 Task: Check the percentage active listings of eat-in area in the last 1 year.
Action: Mouse moved to (961, 242)
Screenshot: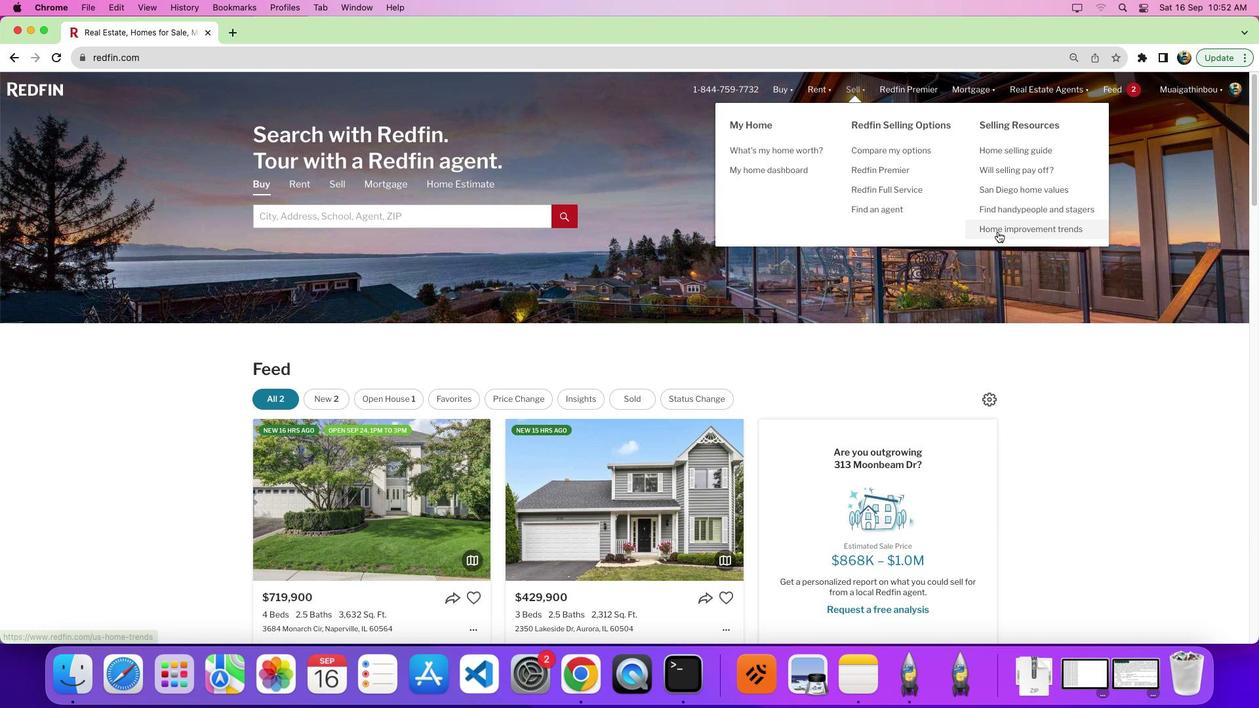 
Action: Mouse pressed left at (961, 242)
Screenshot: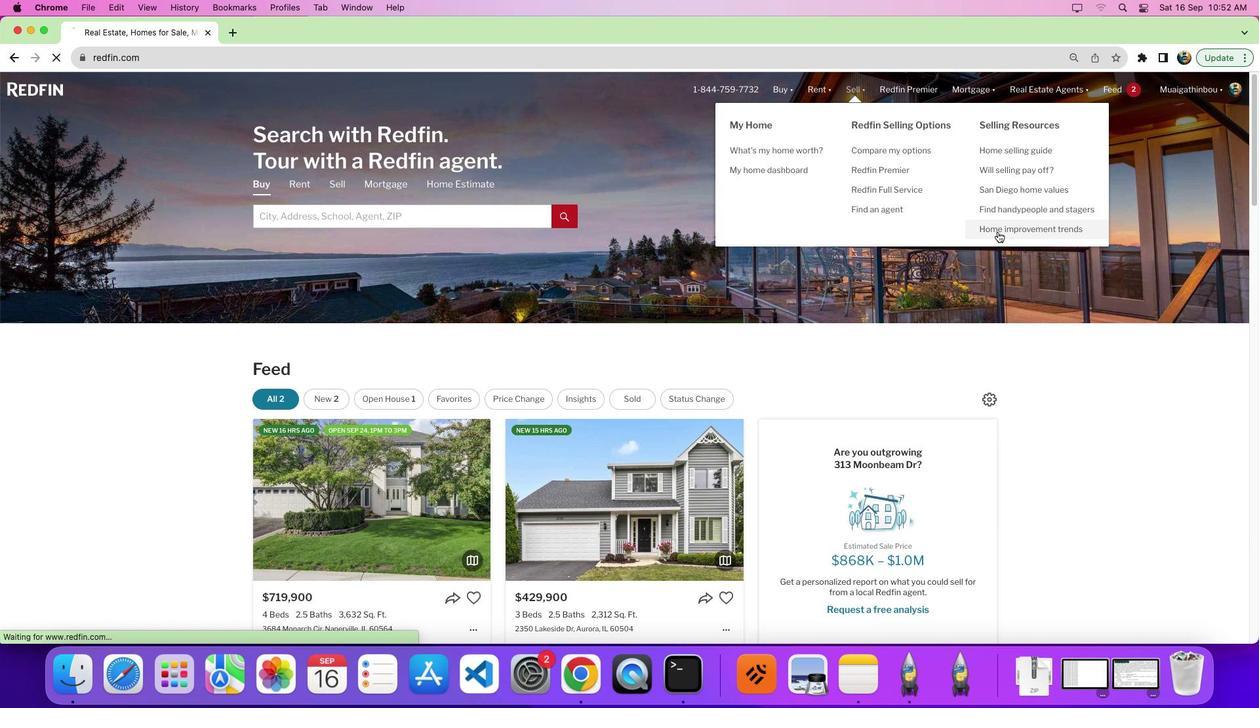 
Action: Mouse pressed left at (961, 242)
Screenshot: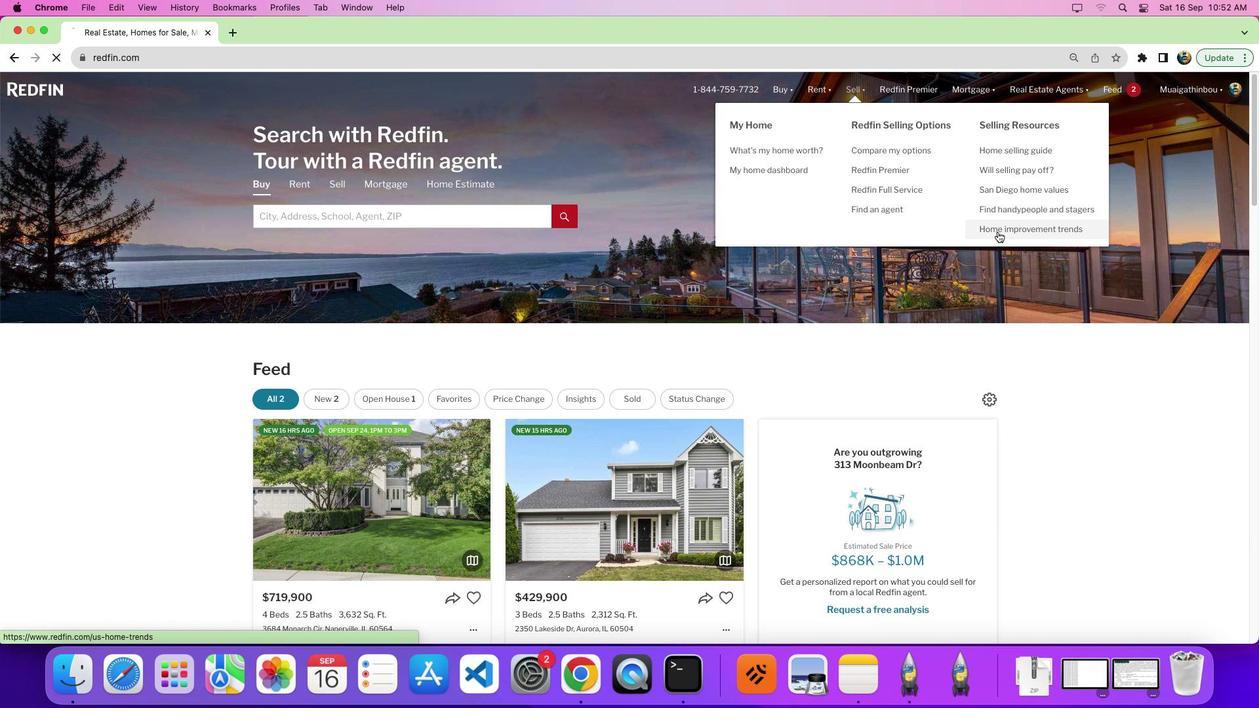 
Action: Mouse moved to (349, 263)
Screenshot: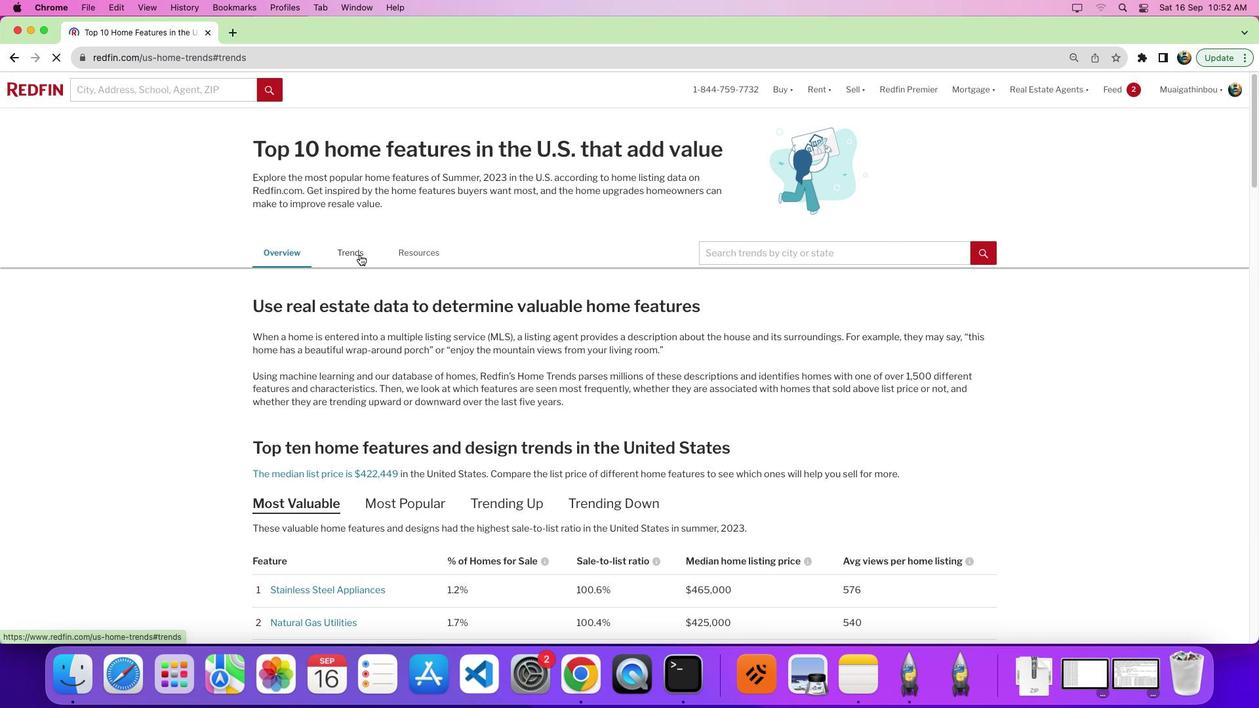
Action: Mouse pressed left at (349, 263)
Screenshot: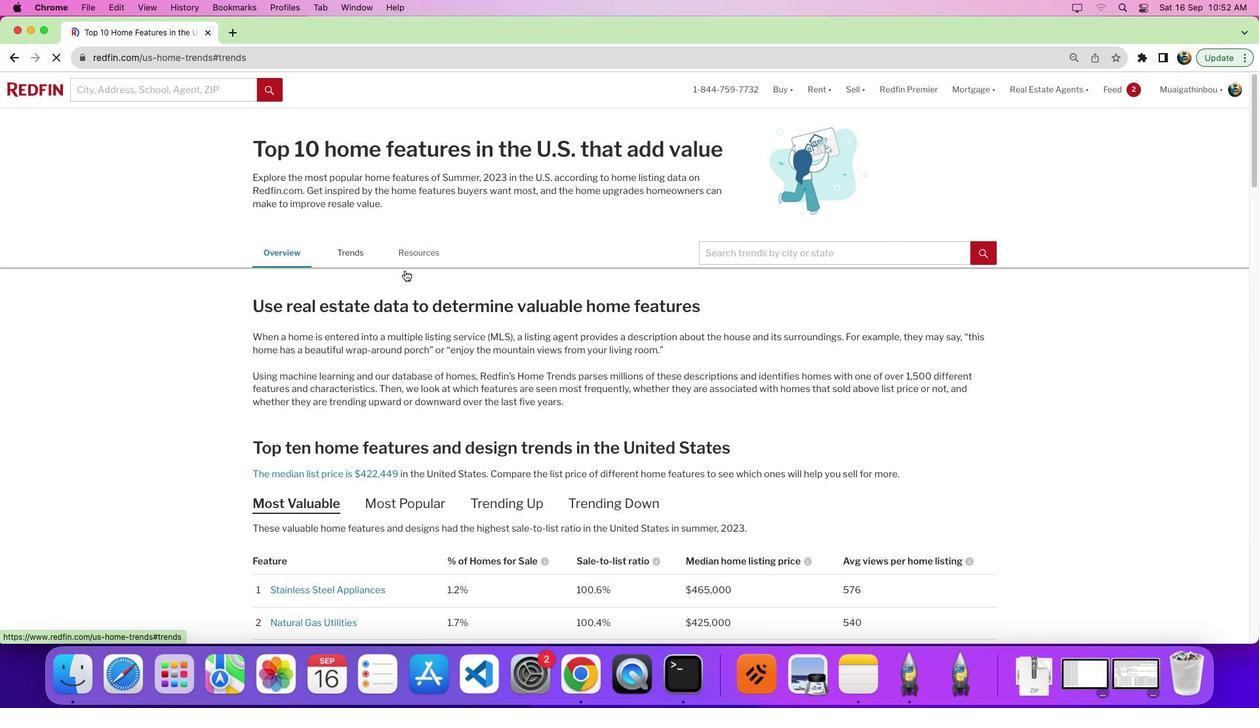 
Action: Mouse moved to (633, 375)
Screenshot: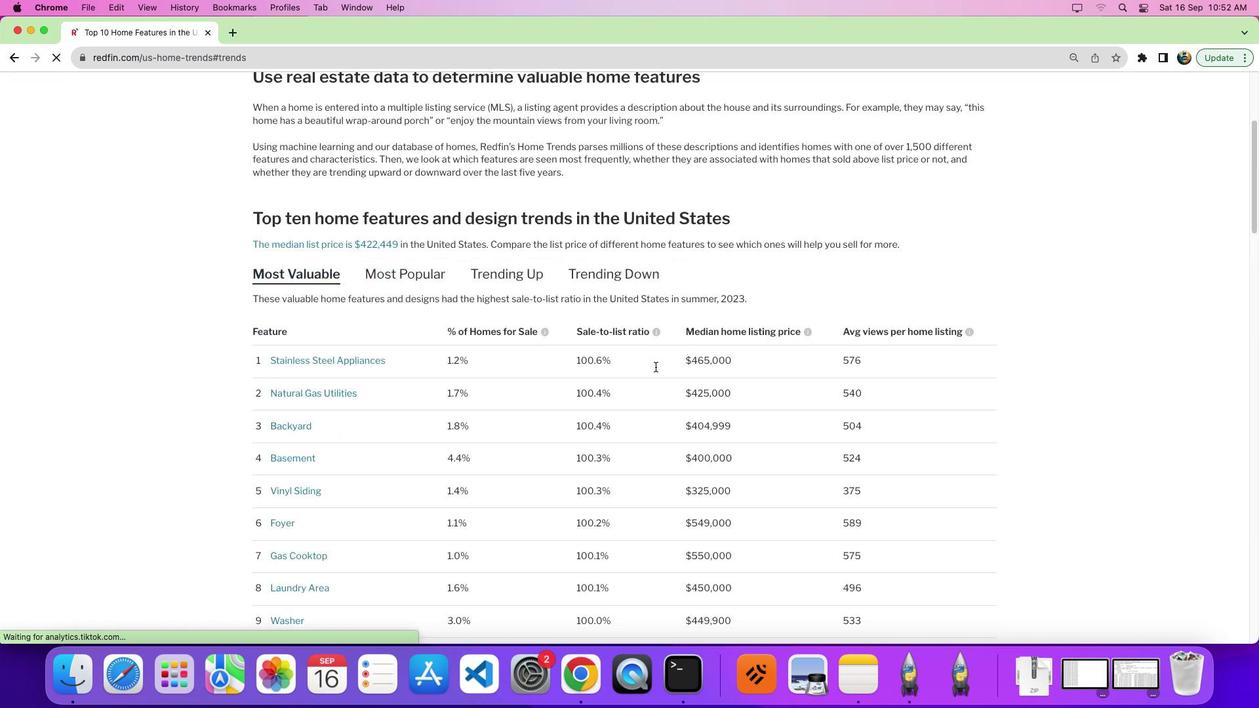 
Action: Mouse scrolled (633, 375) with delta (5, 13)
Screenshot: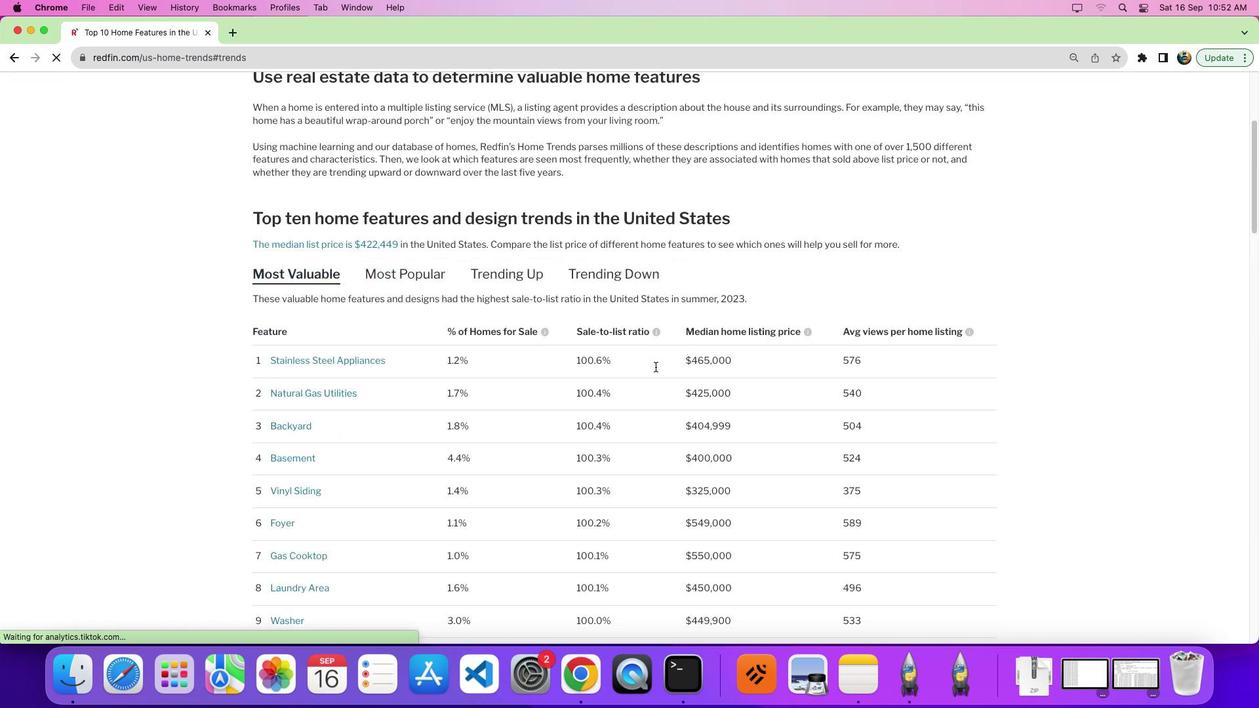 
Action: Mouse moved to (633, 375)
Screenshot: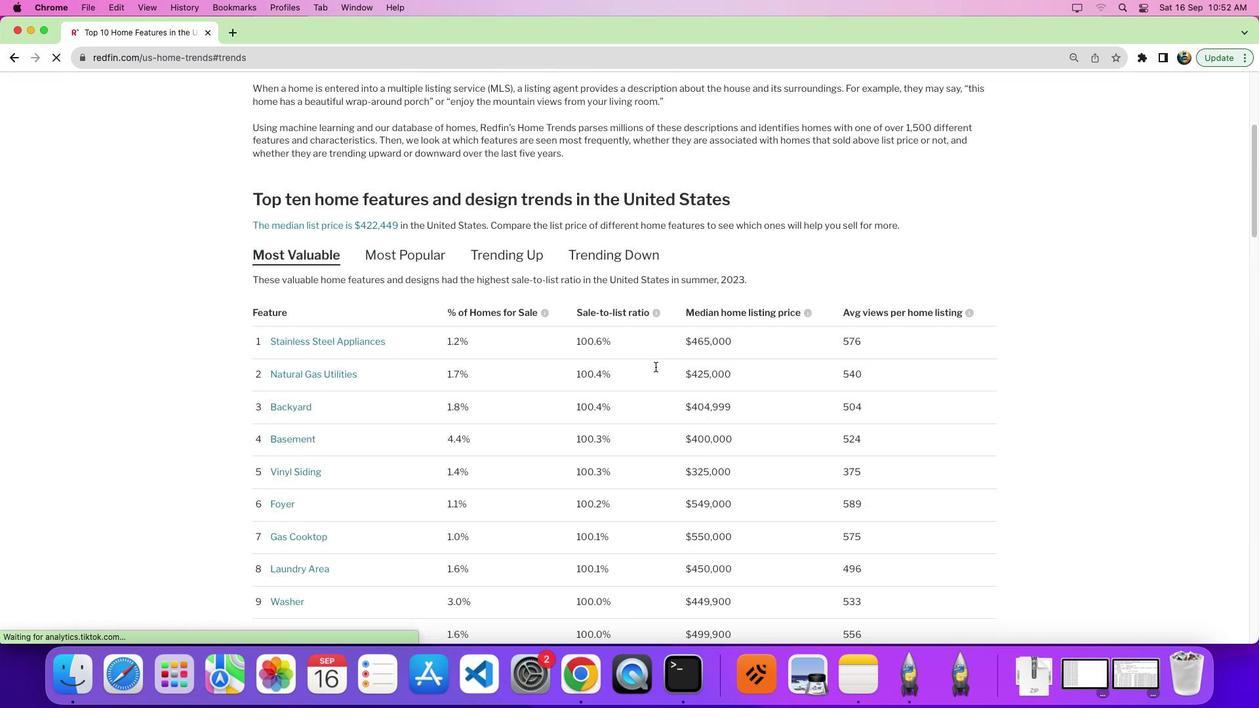 
Action: Mouse scrolled (633, 375) with delta (5, 13)
Screenshot: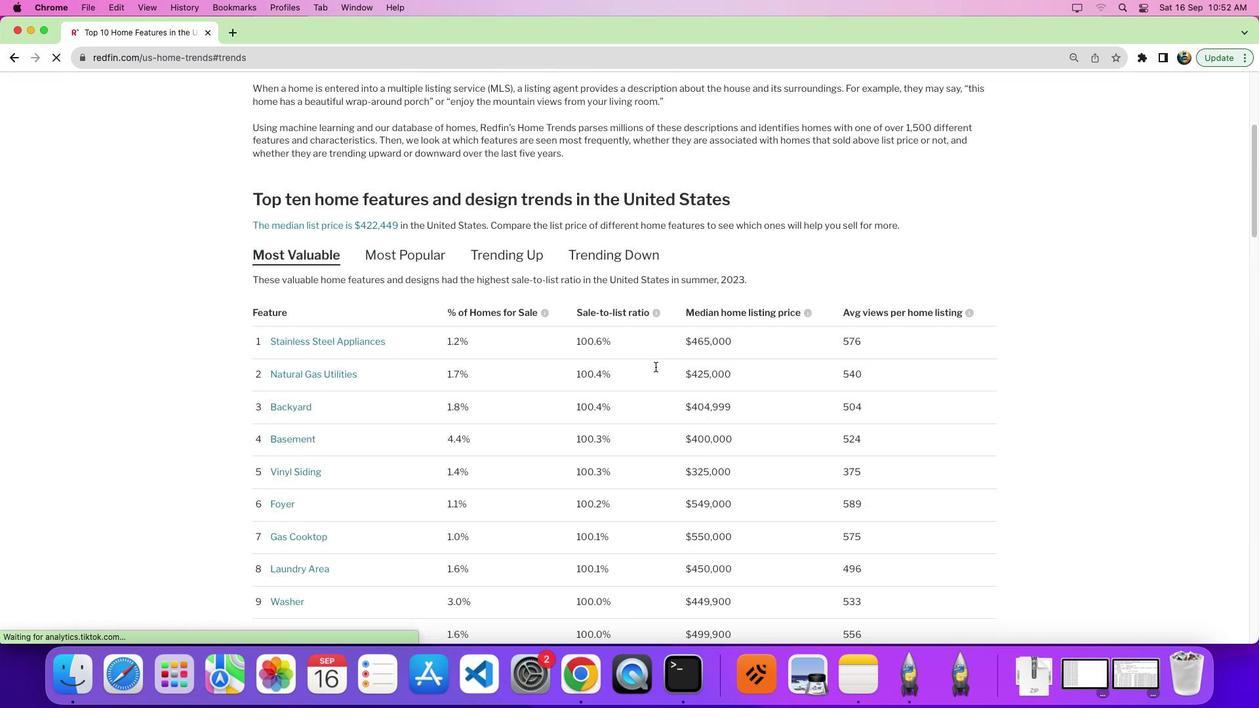
Action: Mouse moved to (633, 374)
Screenshot: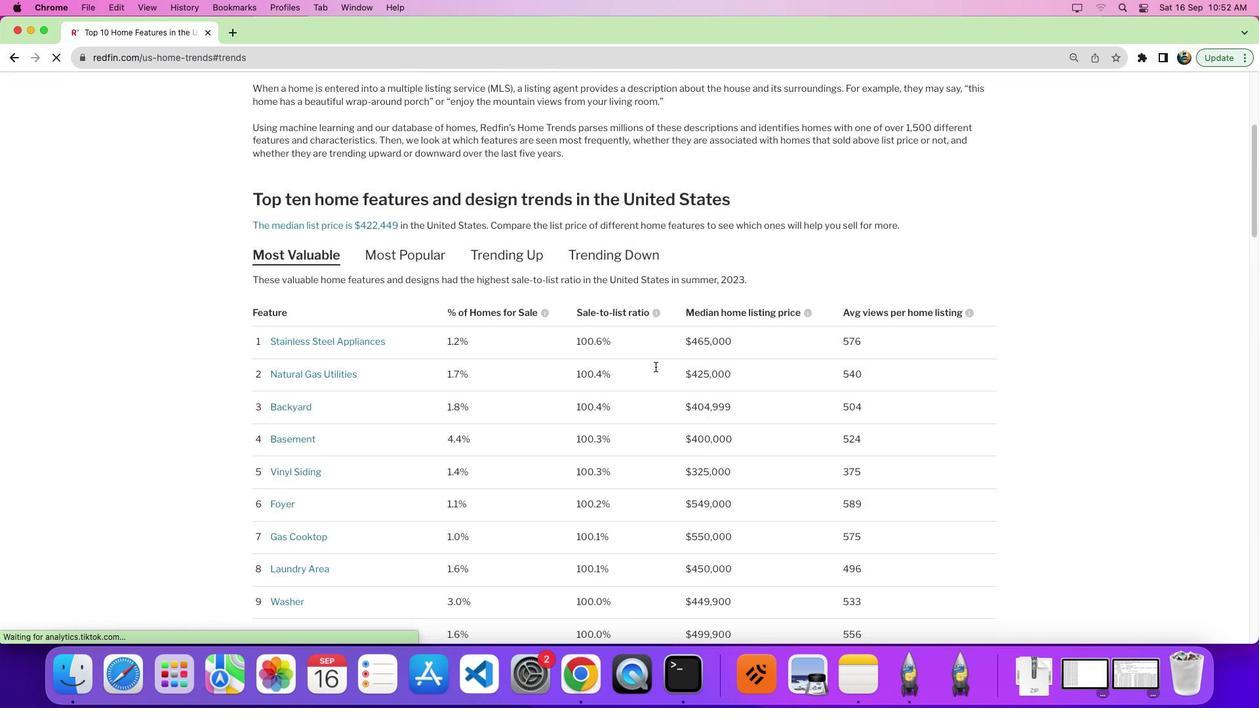 
Action: Mouse scrolled (633, 374) with delta (5, 9)
Screenshot: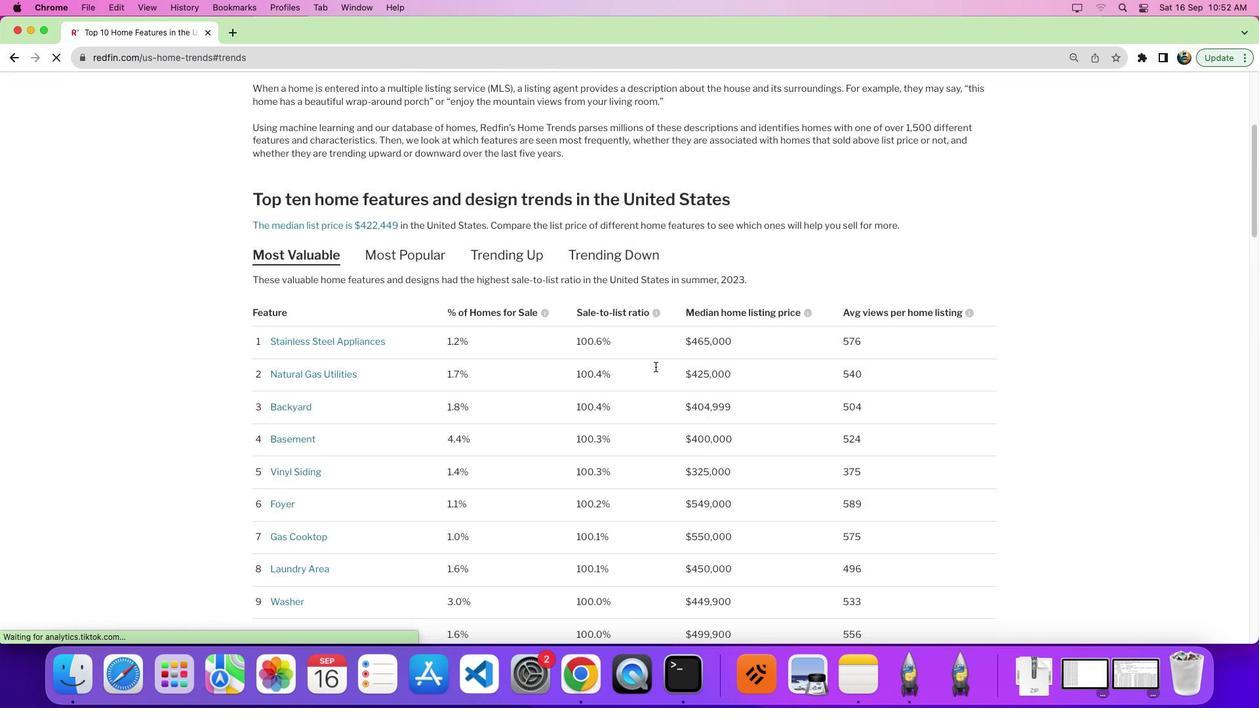 
Action: Mouse moved to (633, 374)
Screenshot: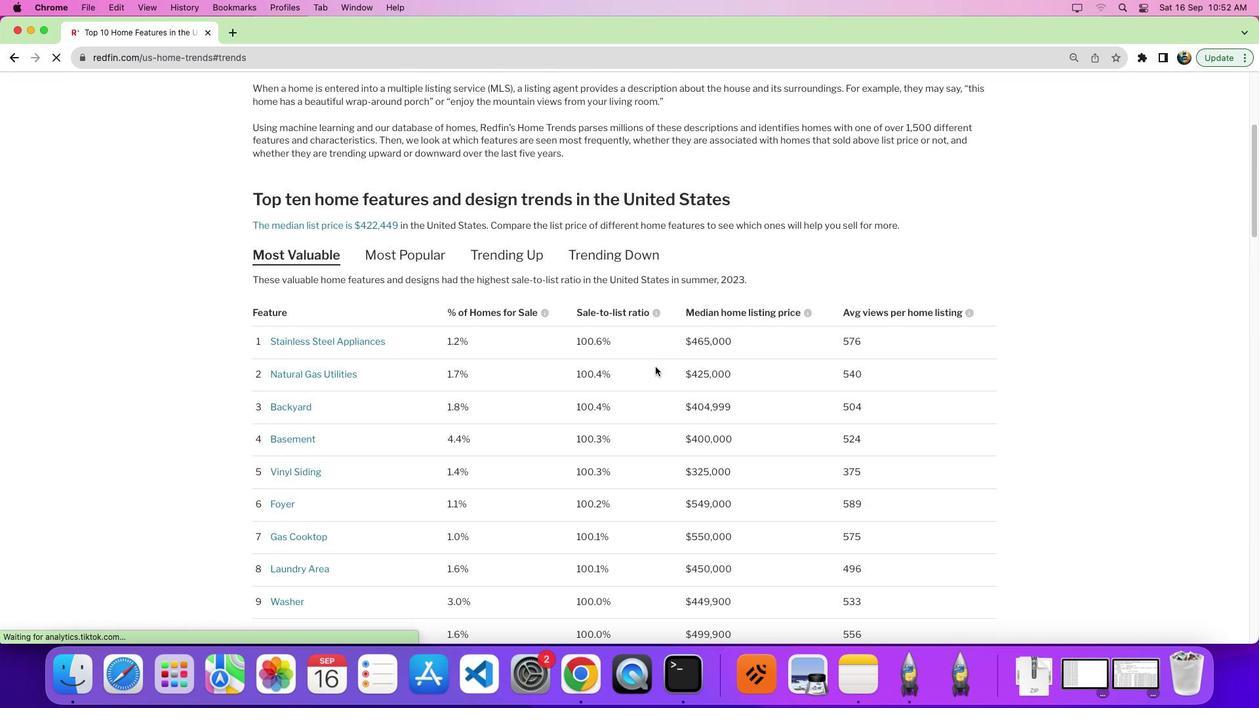 
Action: Mouse scrolled (633, 374) with delta (5, 13)
Screenshot: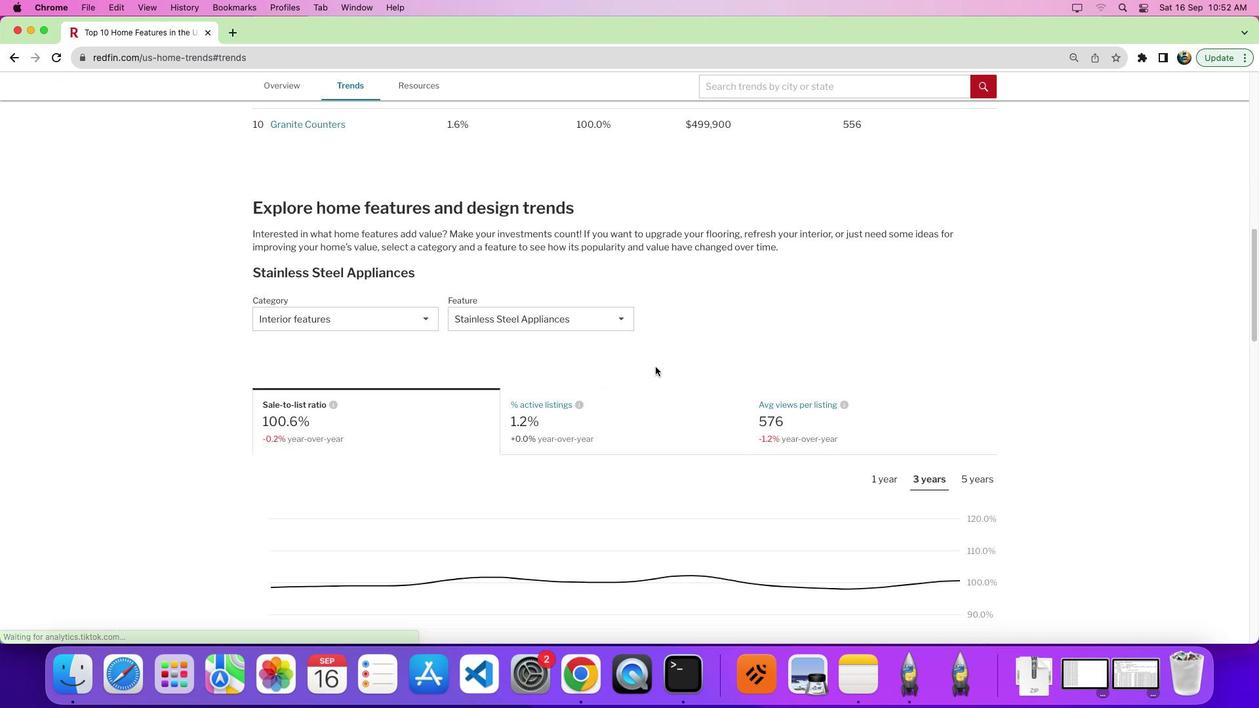 
Action: Mouse scrolled (633, 374) with delta (5, 13)
Screenshot: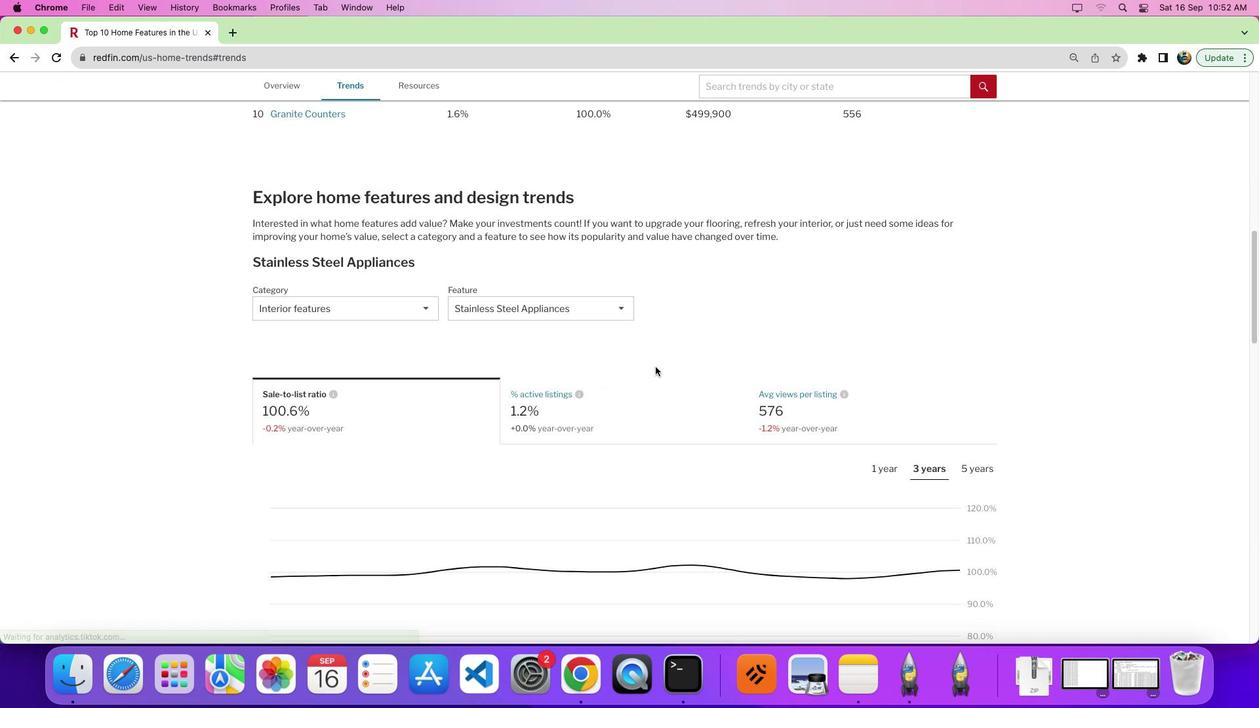 
Action: Mouse scrolled (633, 374) with delta (5, 9)
Screenshot: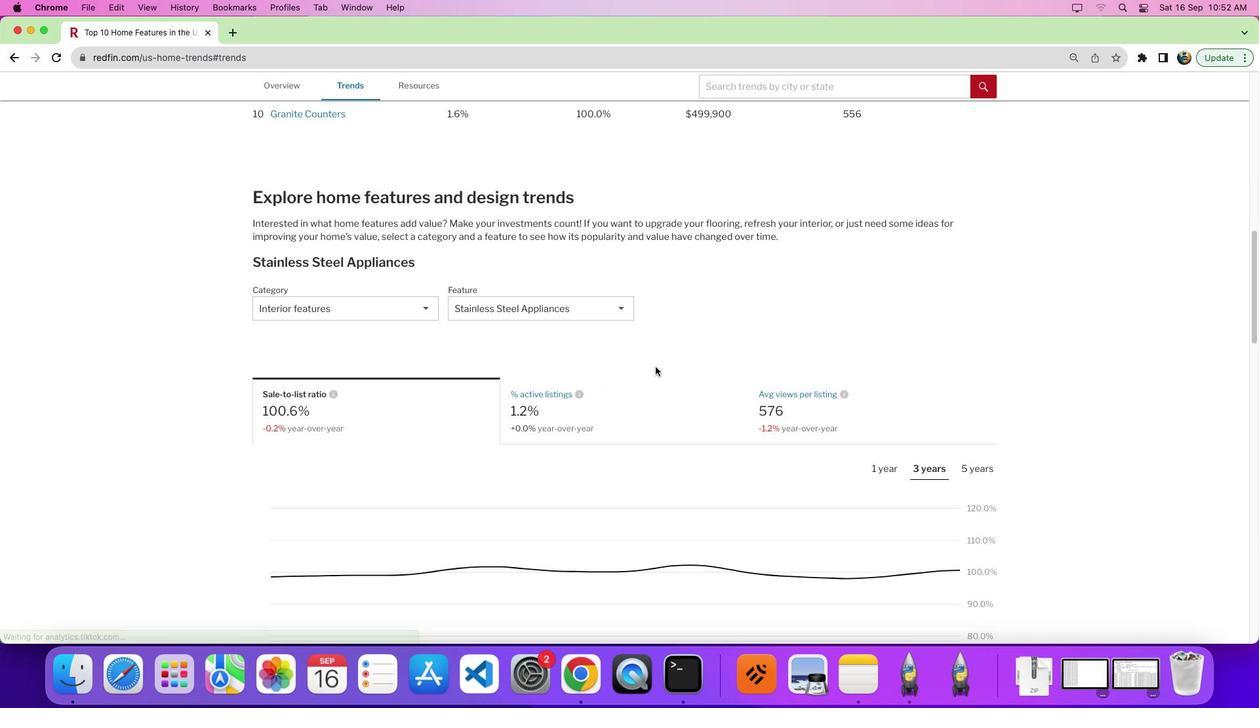 
Action: Mouse scrolled (633, 374) with delta (5, 7)
Screenshot: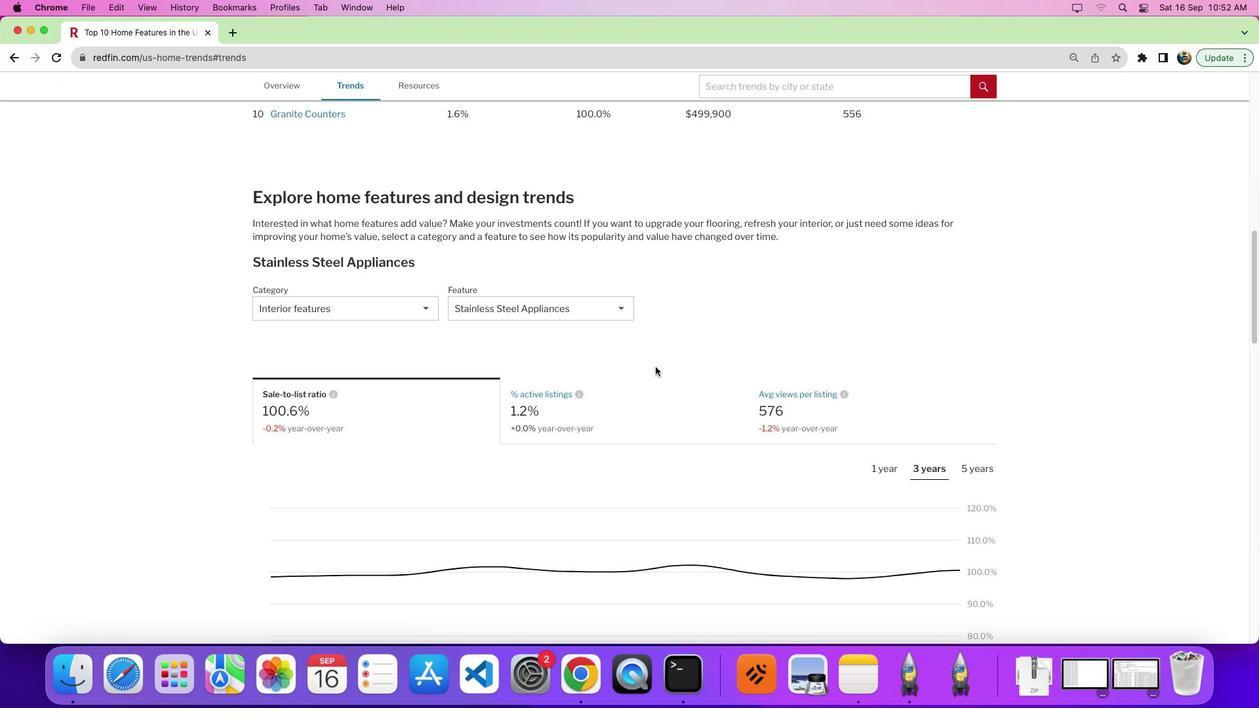 
Action: Mouse moved to (541, 322)
Screenshot: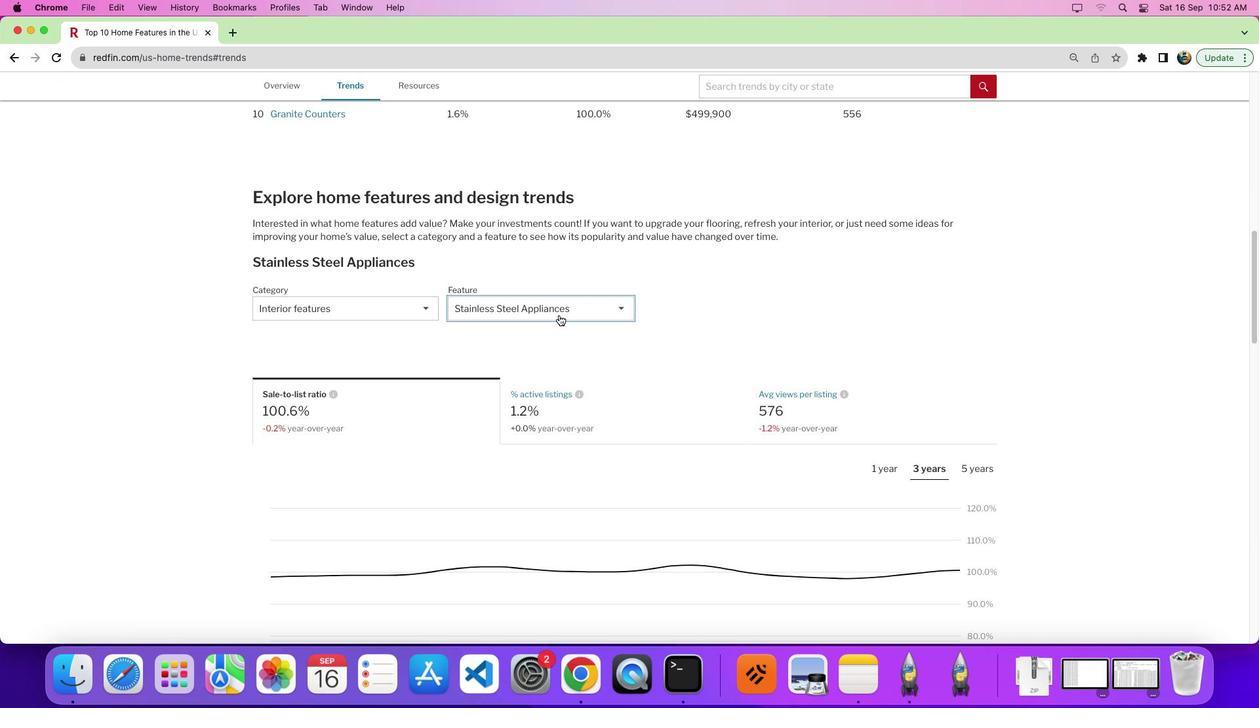 
Action: Mouse pressed left at (541, 322)
Screenshot: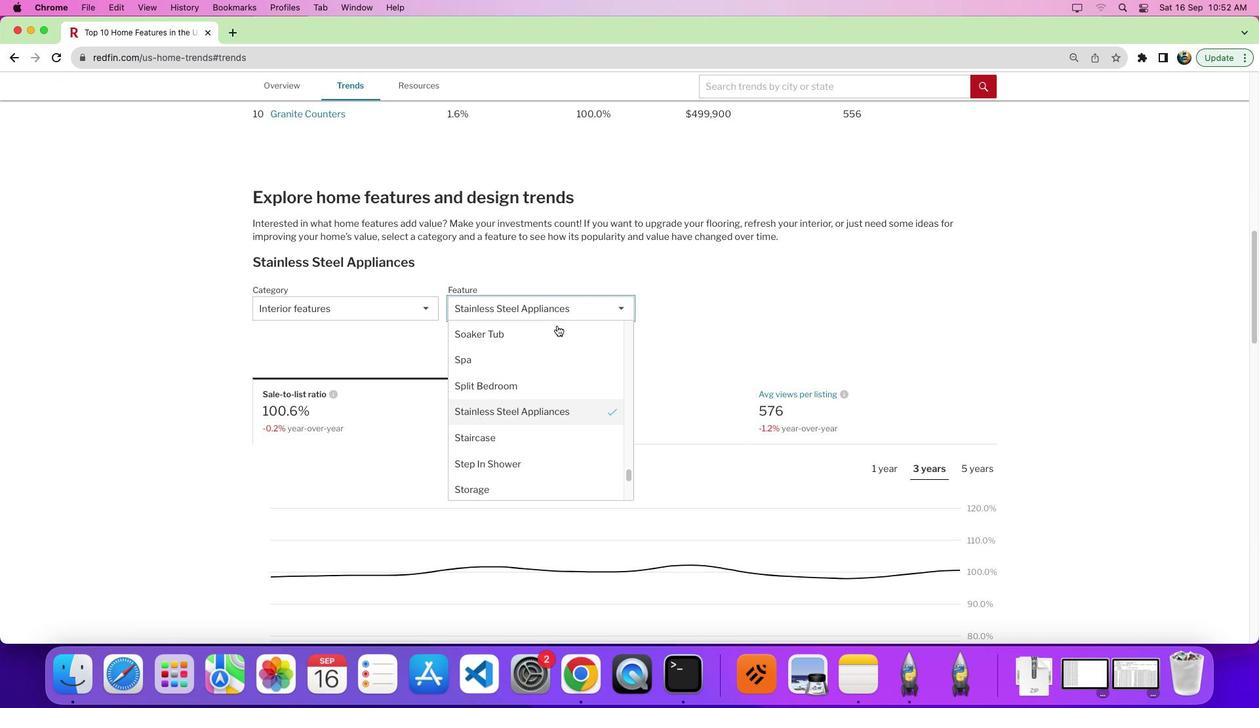 
Action: Mouse moved to (535, 405)
Screenshot: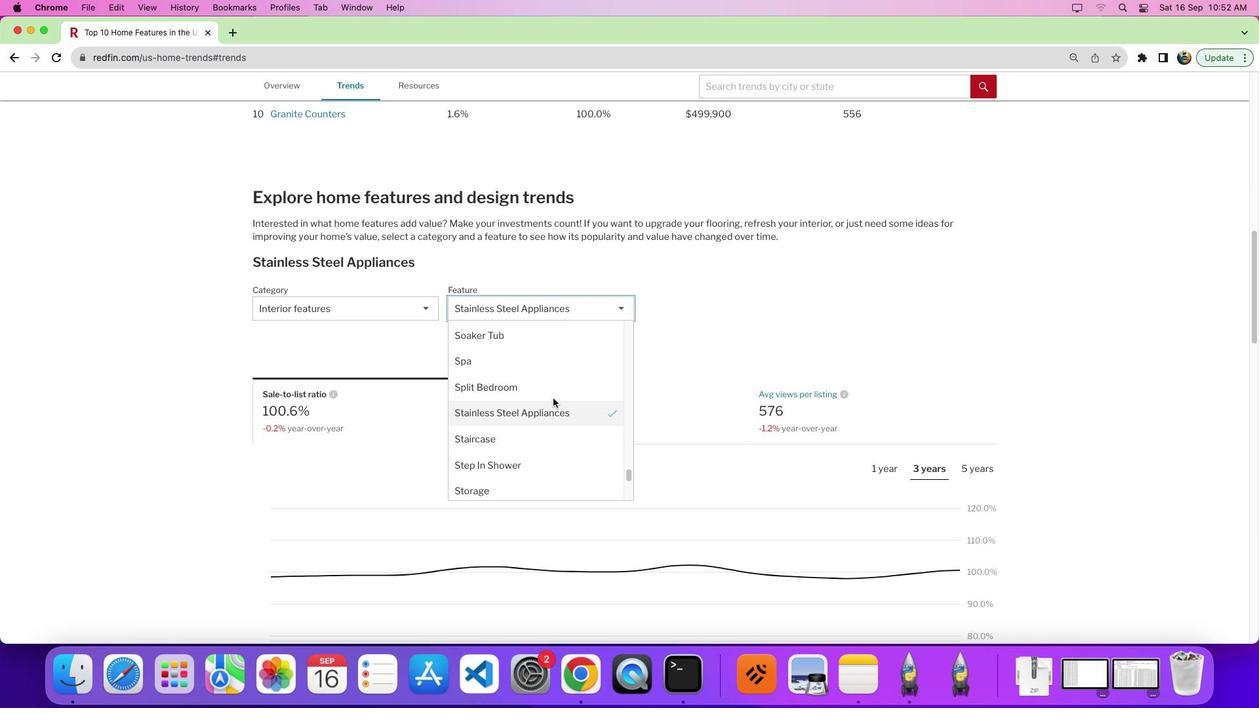 
Action: Mouse scrolled (535, 405) with delta (5, 14)
Screenshot: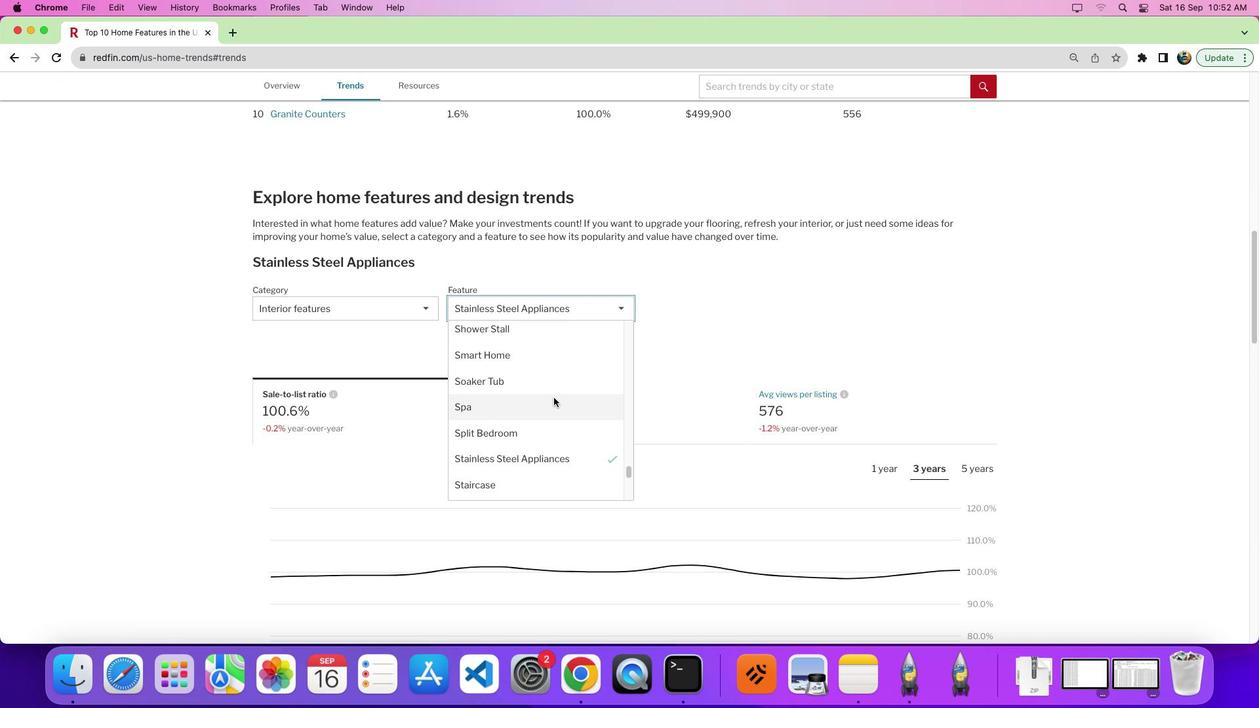 
Action: Mouse scrolled (535, 405) with delta (5, 14)
Screenshot: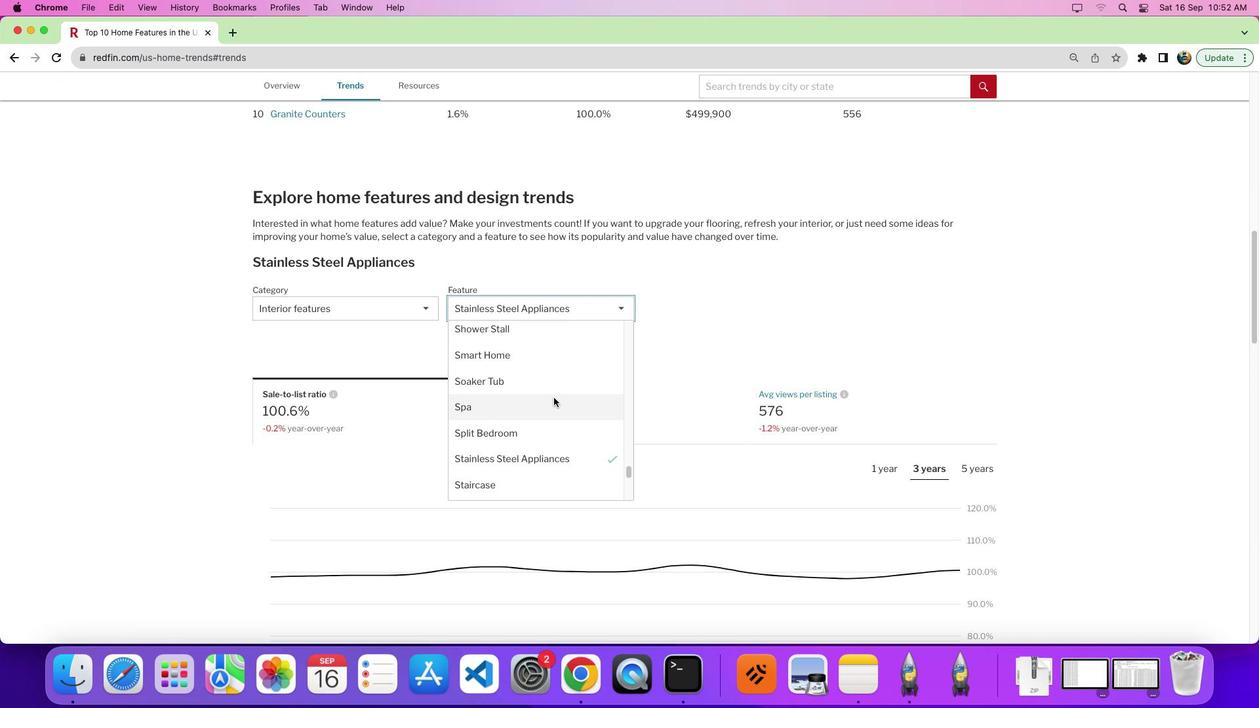 
Action: Mouse moved to (536, 404)
Screenshot: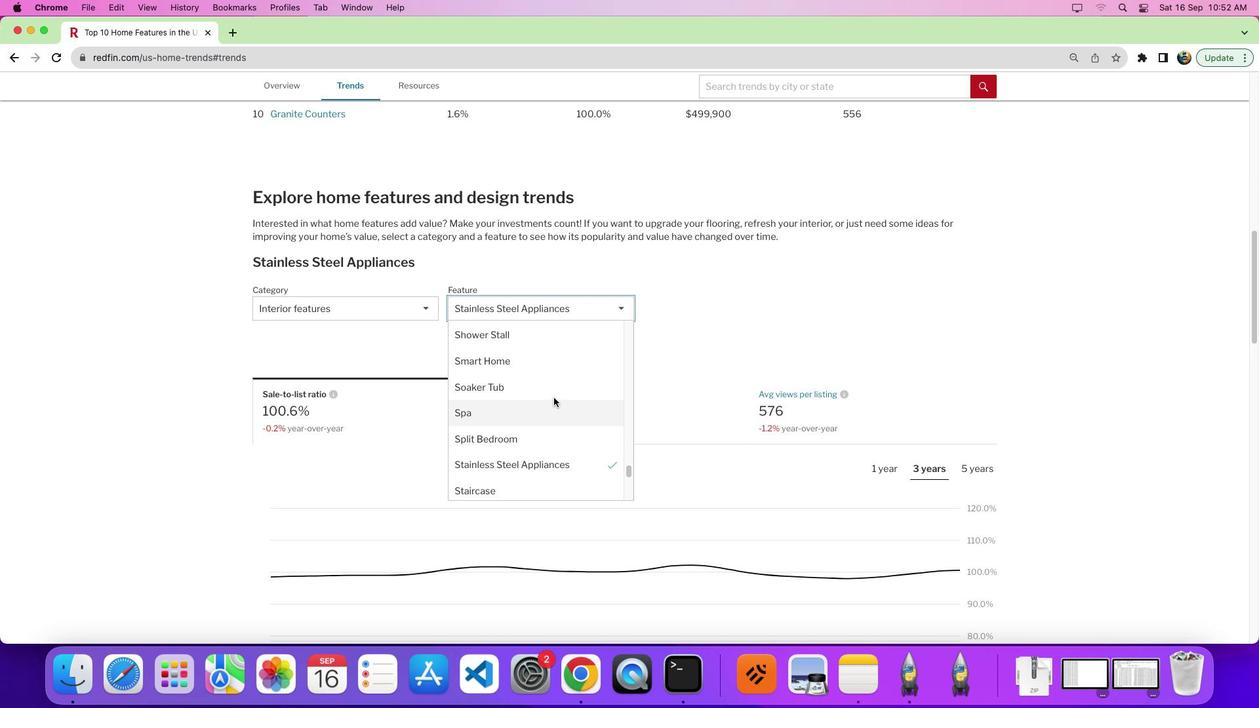 
Action: Mouse scrolled (536, 404) with delta (5, 14)
Screenshot: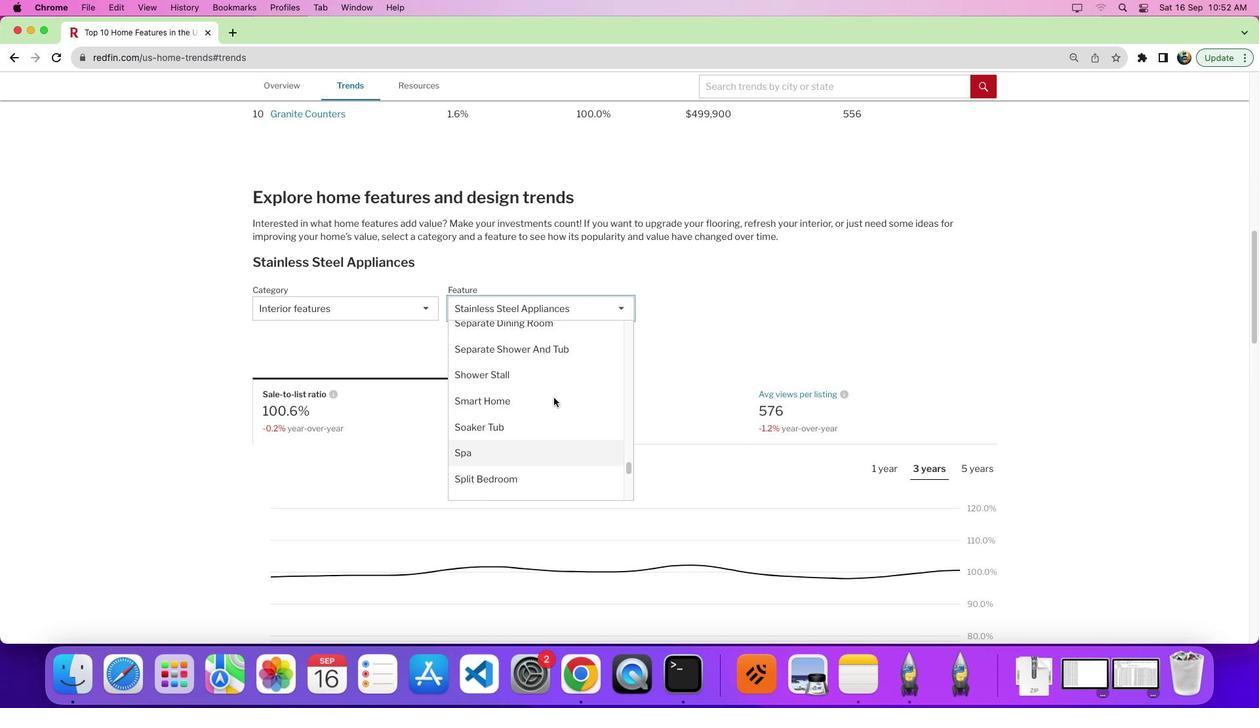 
Action: Mouse scrolled (536, 404) with delta (5, 14)
Screenshot: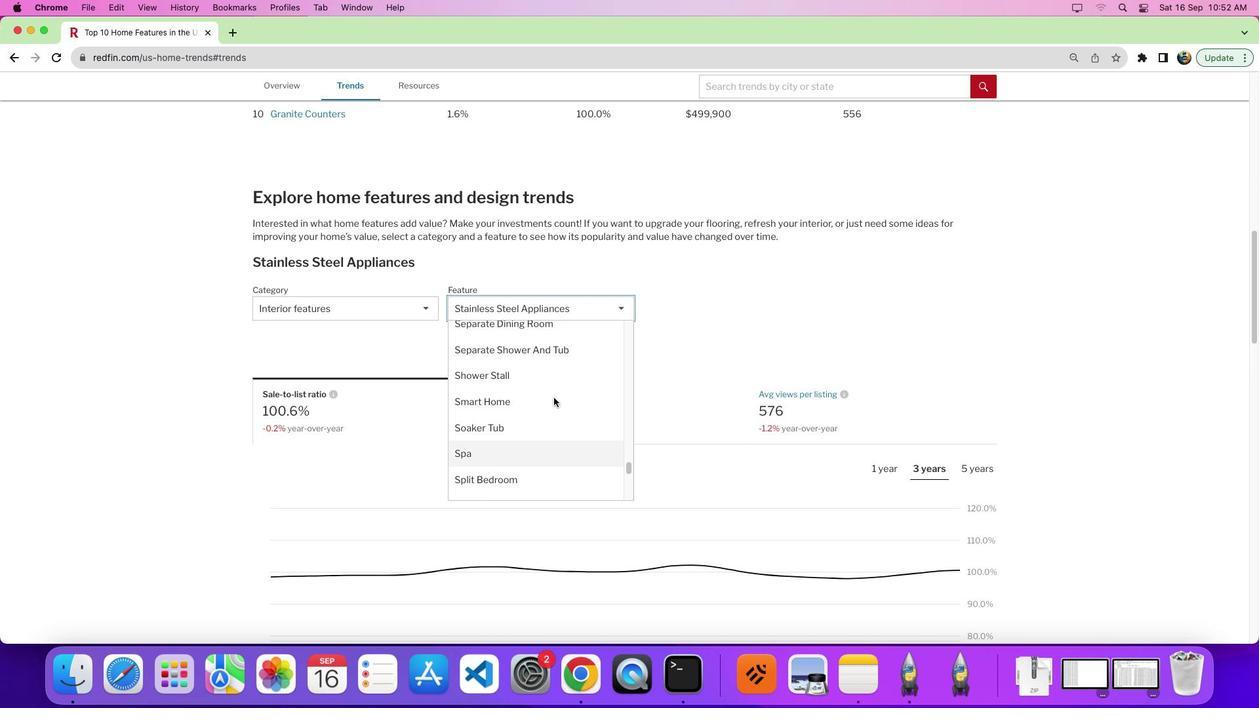 
Action: Mouse moved to (536, 404)
Screenshot: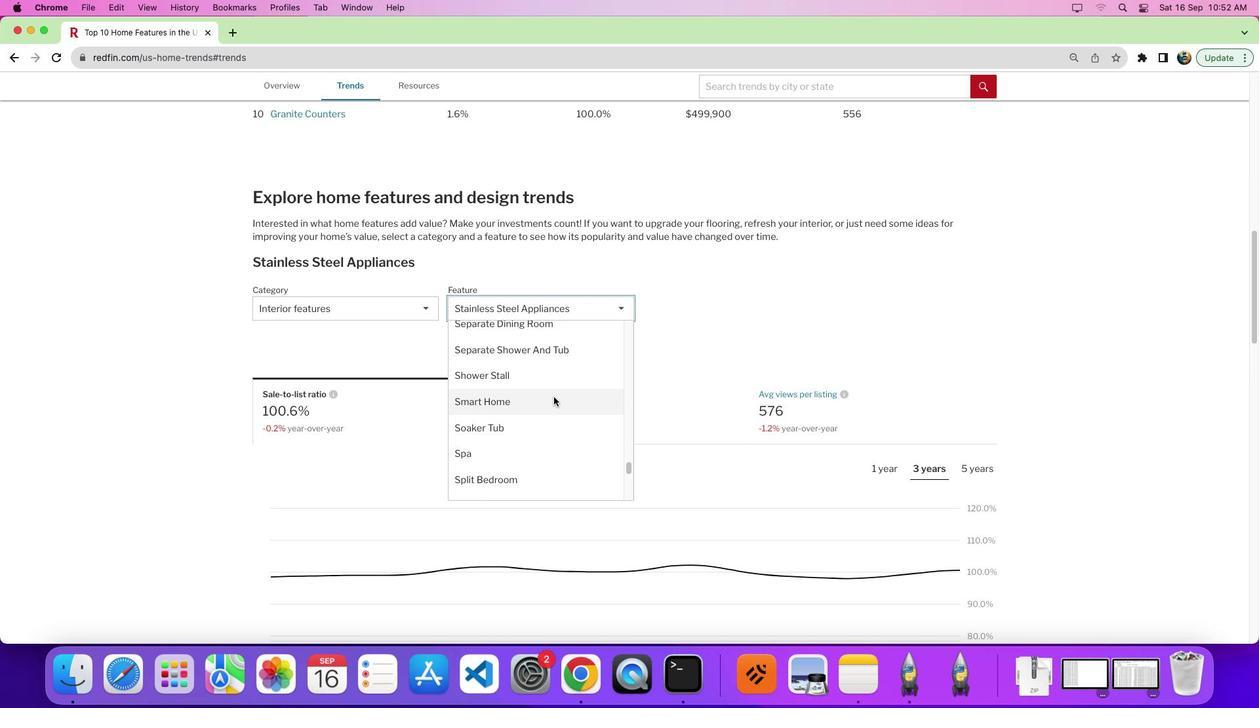 
Action: Mouse scrolled (536, 404) with delta (5, 14)
Screenshot: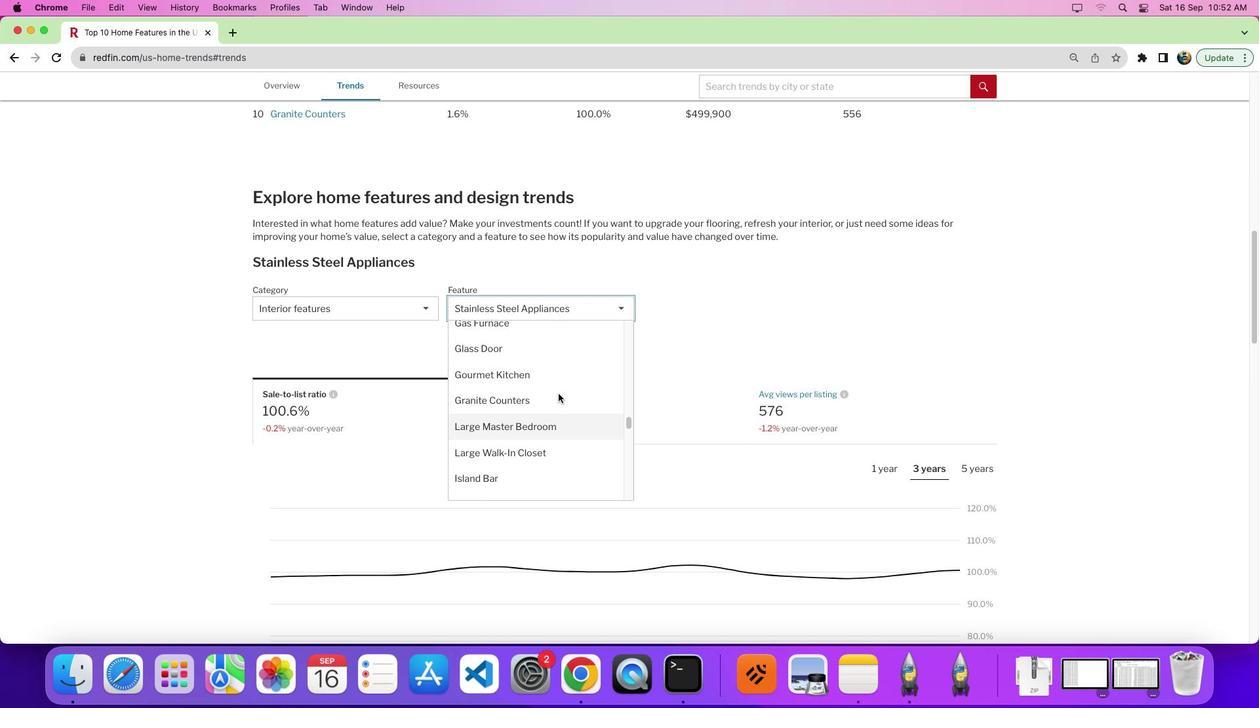
Action: Mouse scrolled (536, 404) with delta (5, 14)
Screenshot: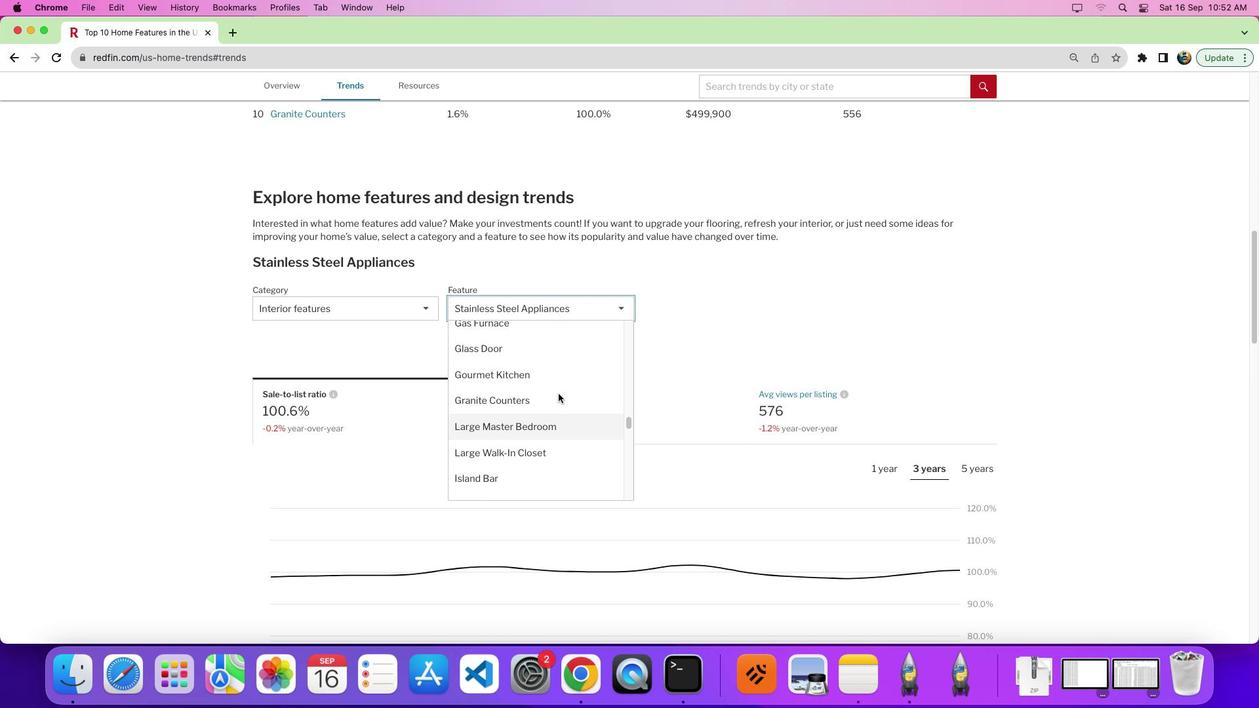 
Action: Mouse scrolled (536, 404) with delta (5, 19)
Screenshot: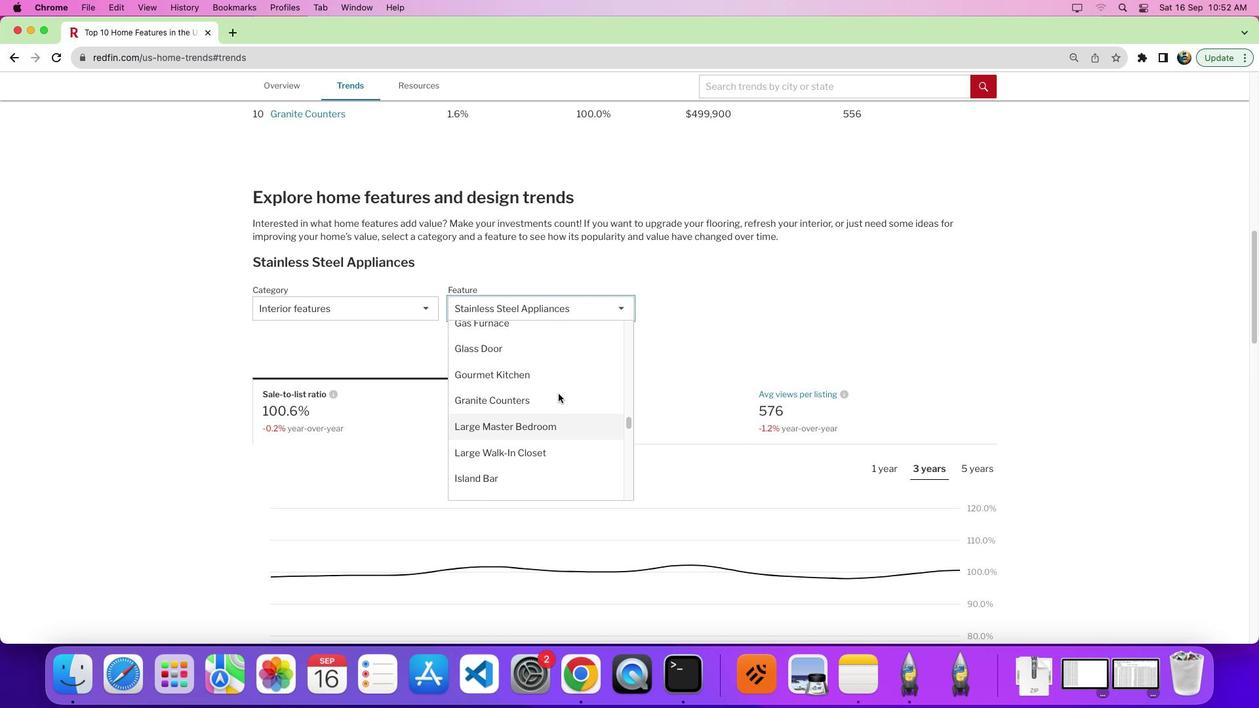 
Action: Mouse scrolled (536, 404) with delta (5, 21)
Screenshot: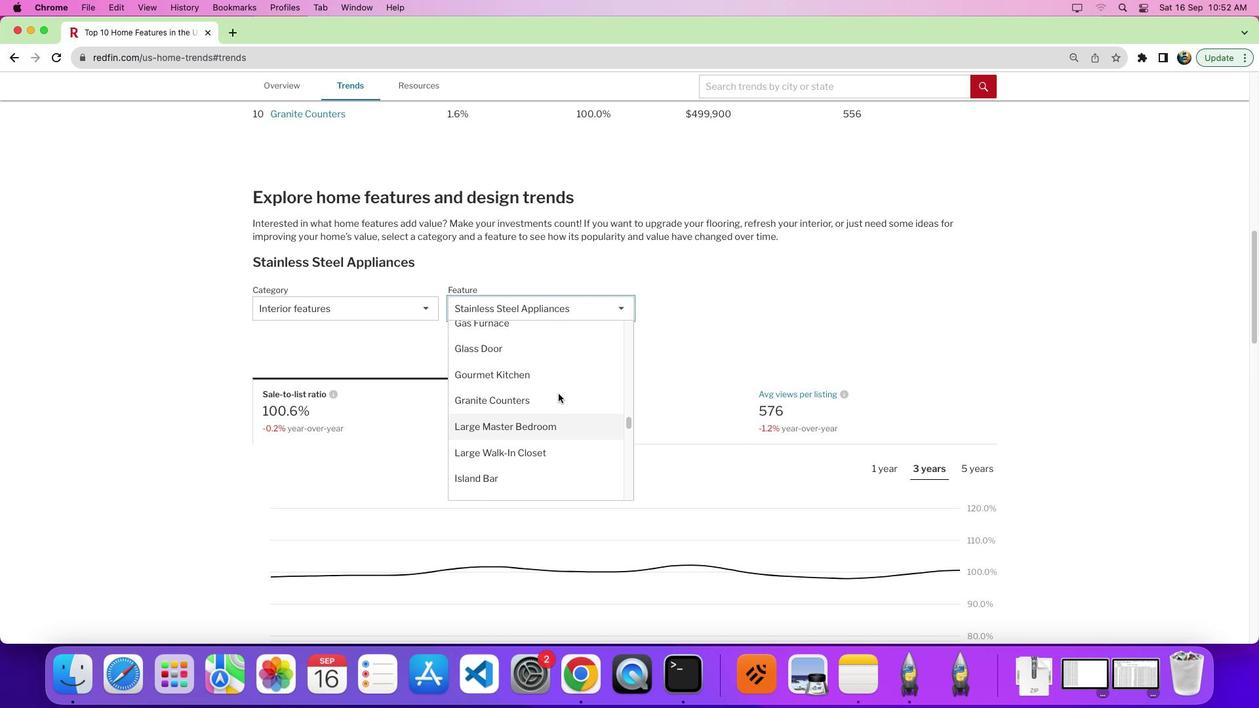 
Action: Mouse moved to (540, 402)
Screenshot: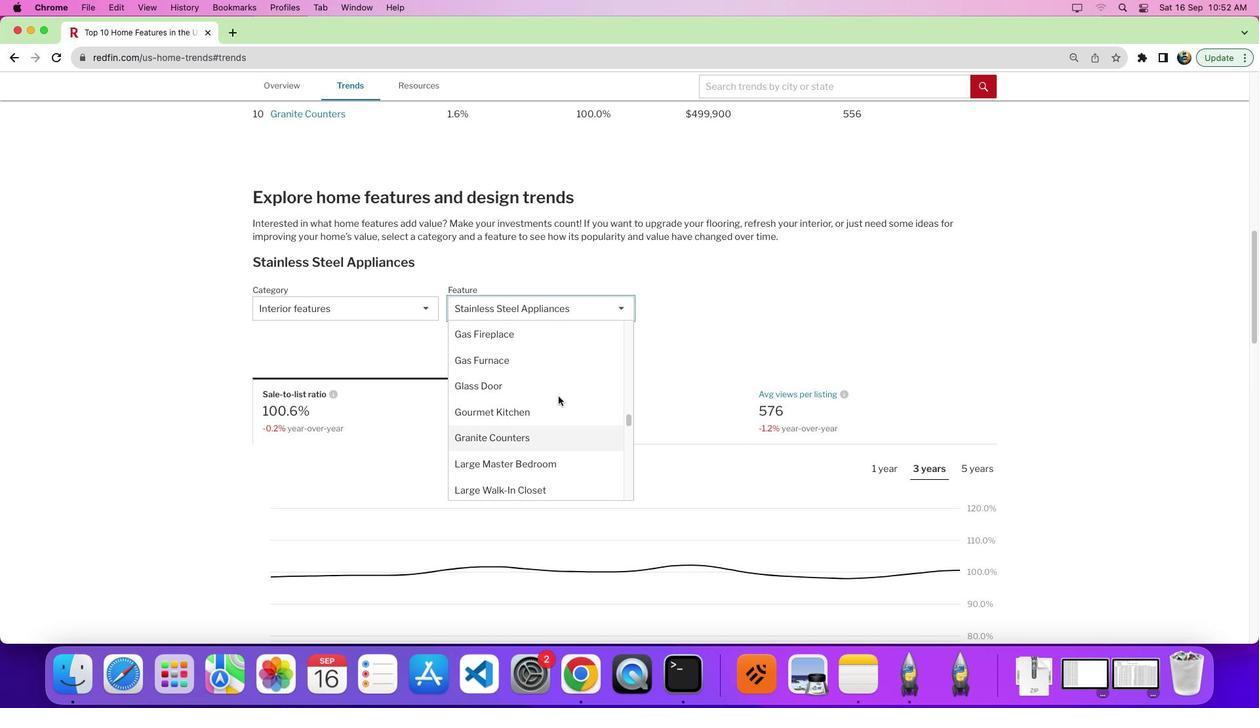 
Action: Mouse scrolled (540, 402) with delta (5, 14)
Screenshot: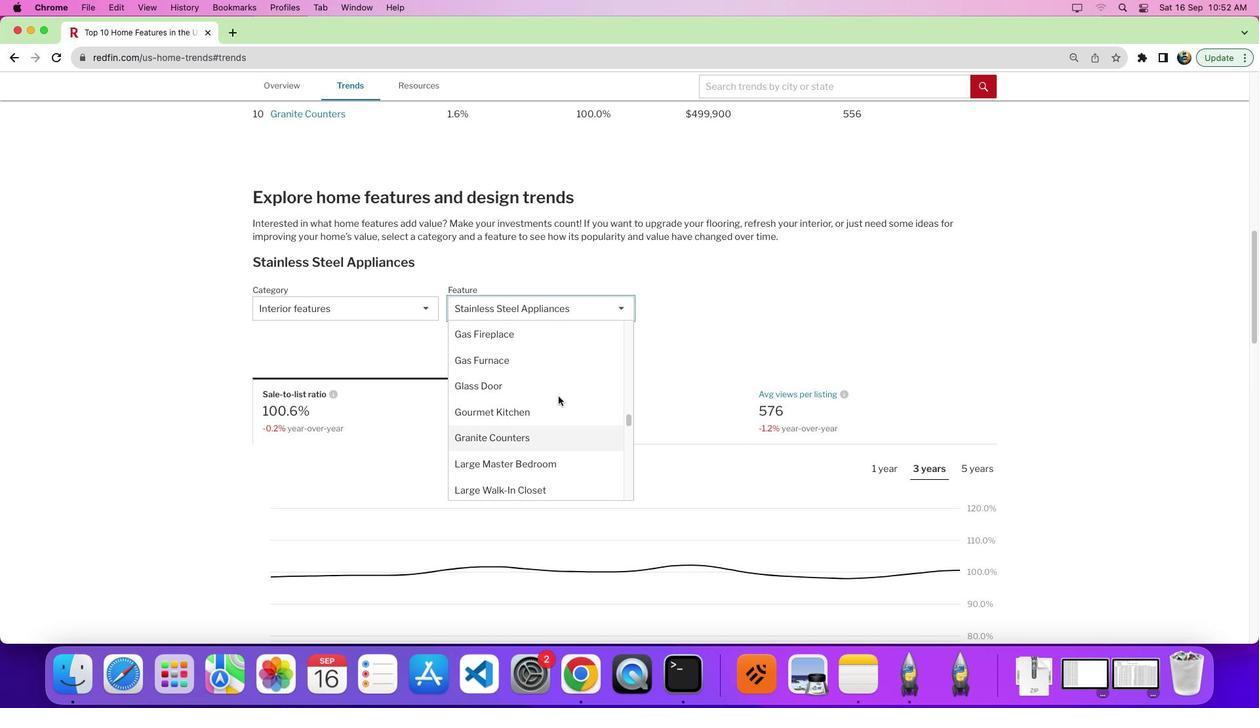 
Action: Mouse moved to (540, 402)
Screenshot: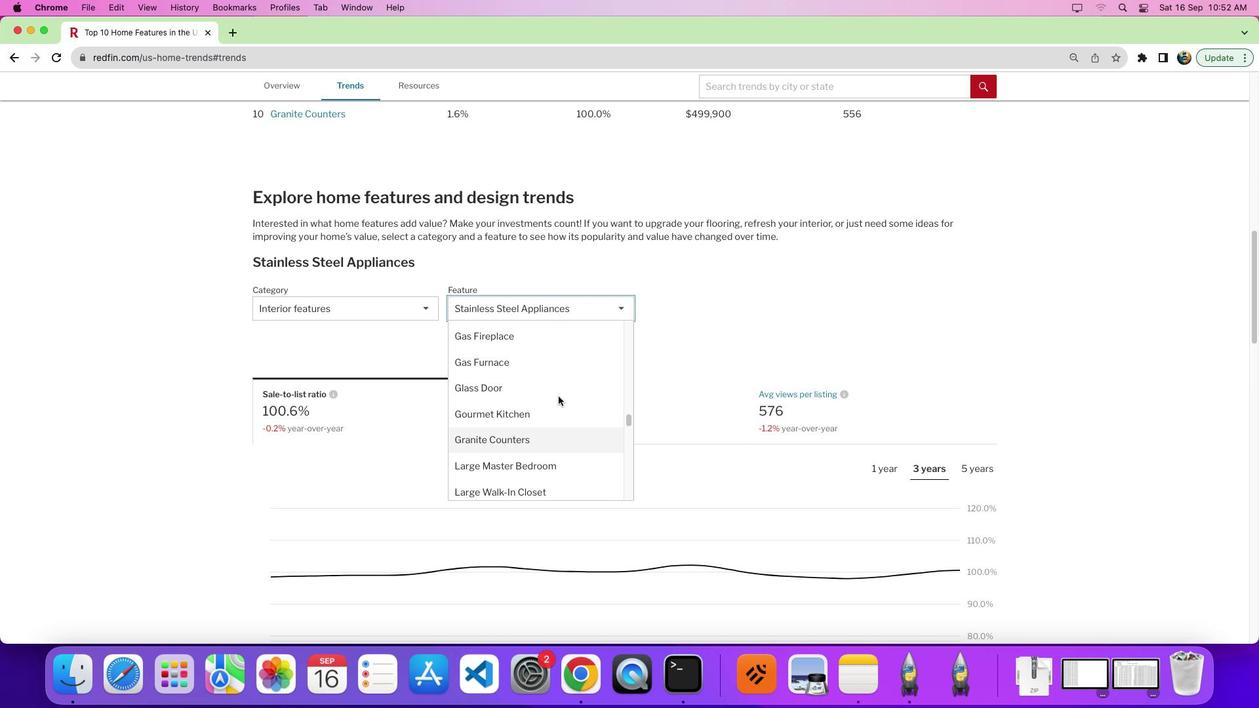 
Action: Mouse scrolled (540, 402) with delta (5, 14)
Screenshot: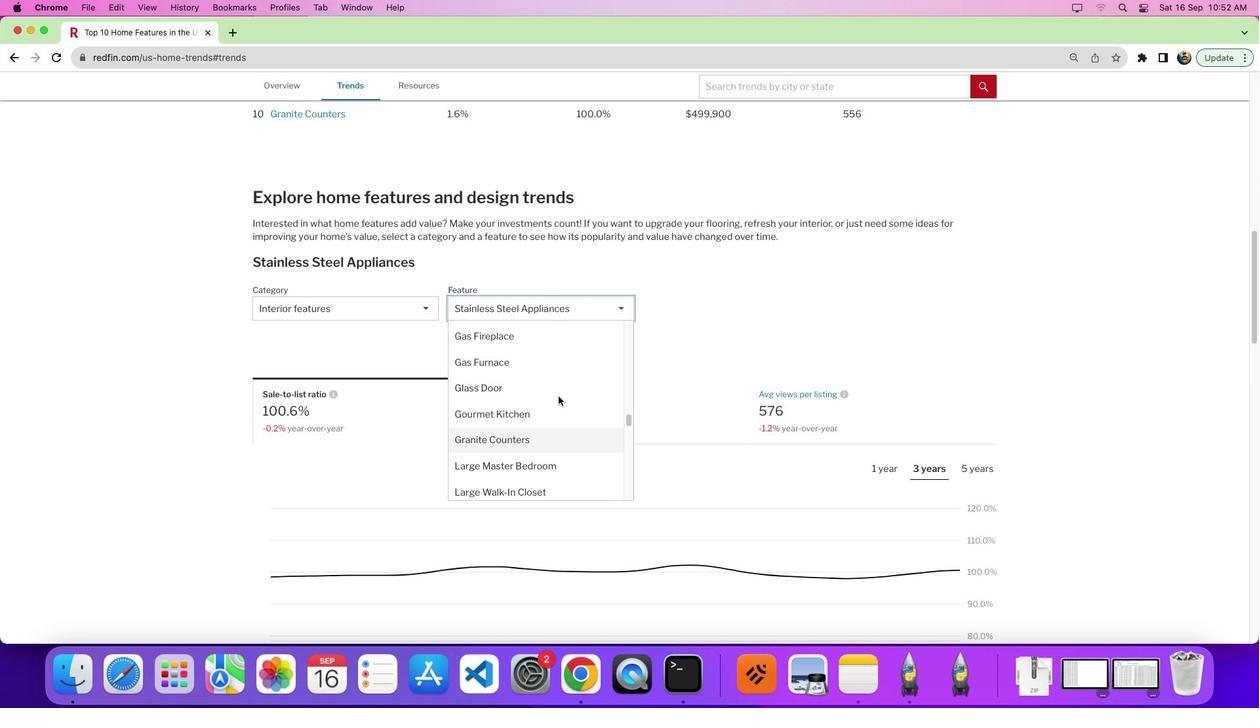 
Action: Mouse moved to (538, 402)
Screenshot: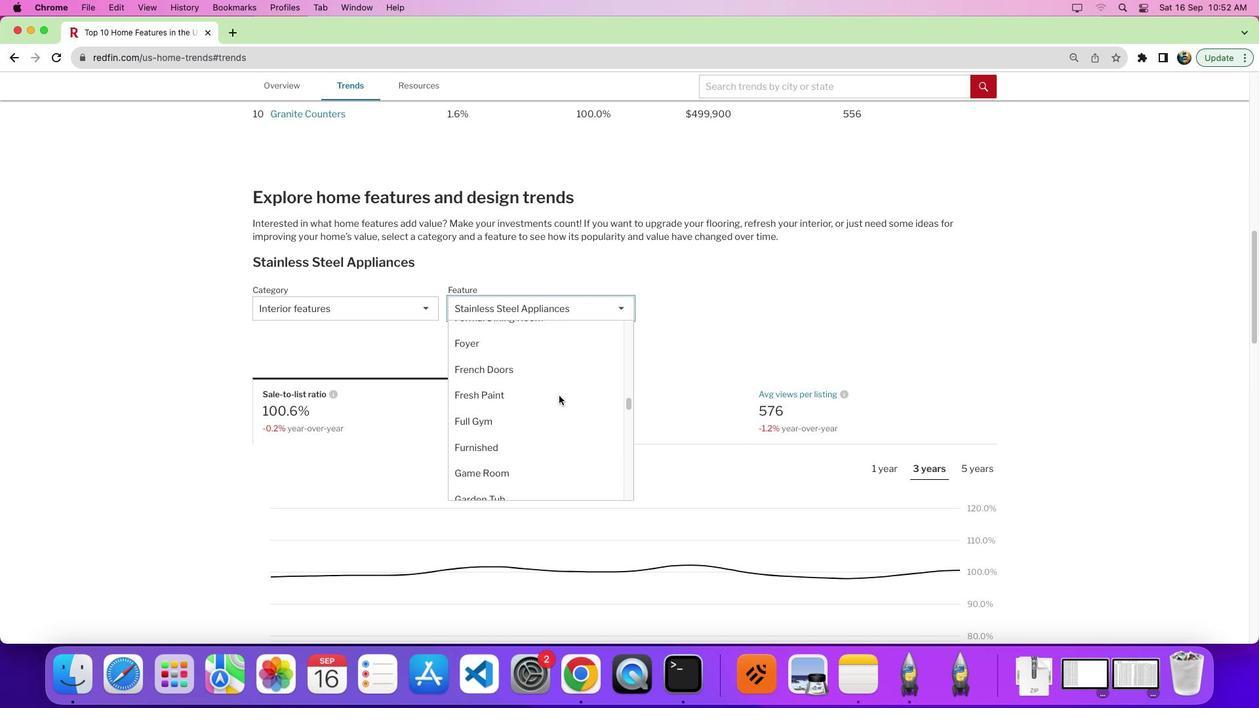 
Action: Mouse scrolled (538, 402) with delta (5, 14)
Screenshot: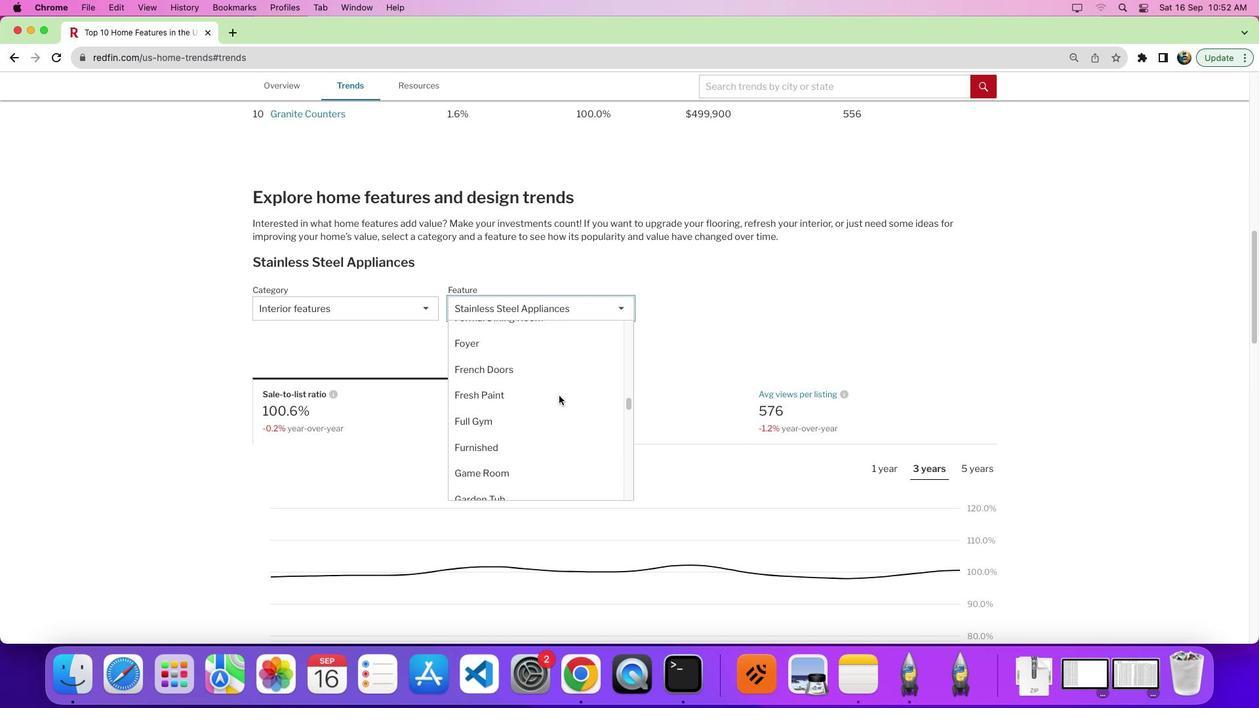 
Action: Mouse moved to (538, 402)
Screenshot: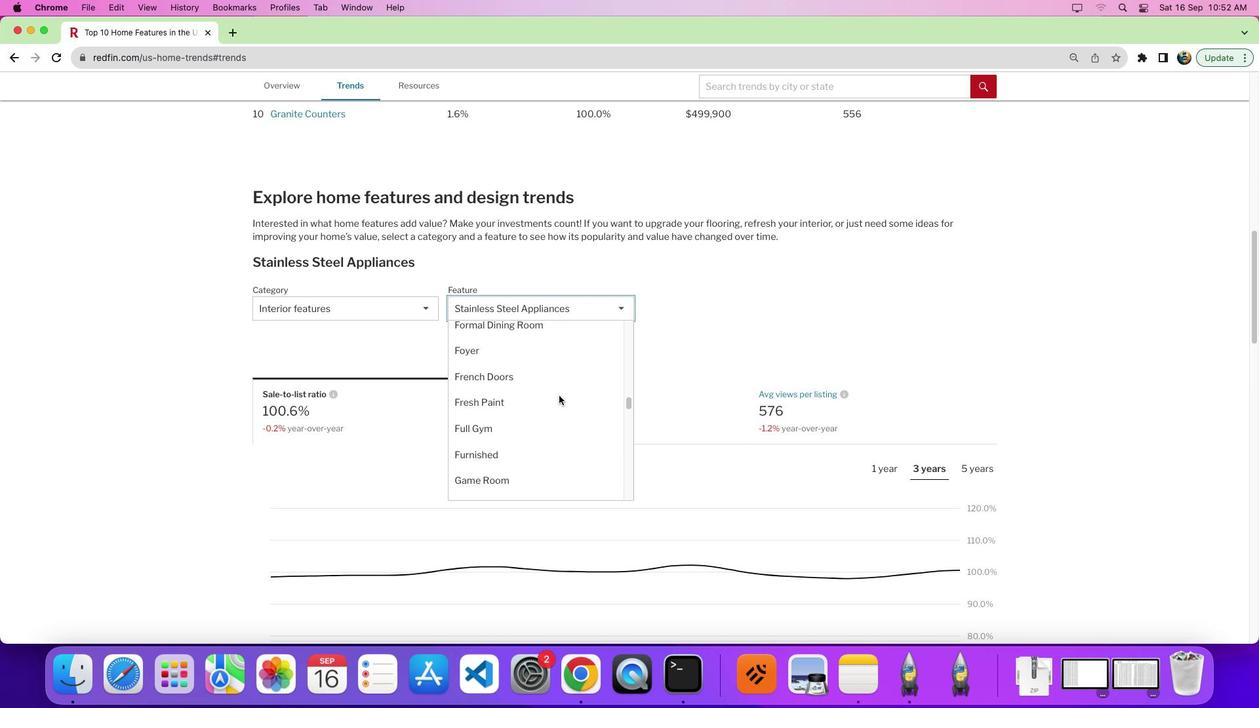 
Action: Mouse scrolled (538, 402) with delta (5, 14)
Screenshot: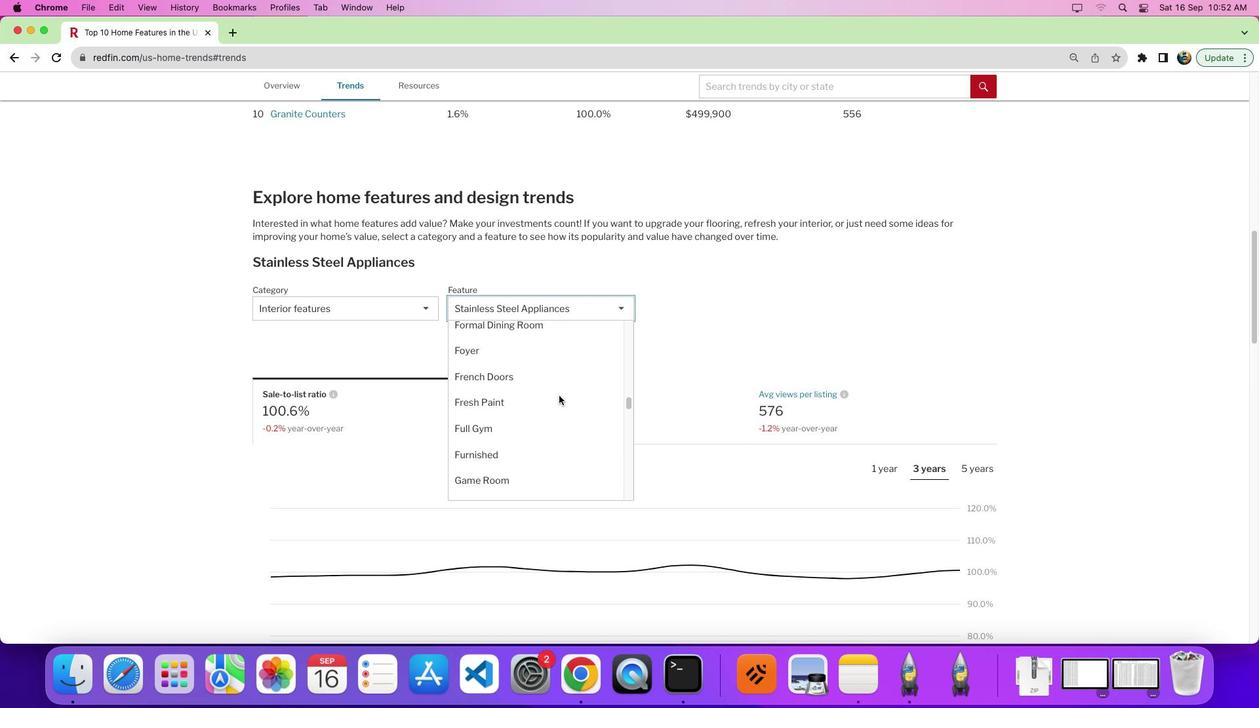 
Action: Mouse moved to (538, 402)
Screenshot: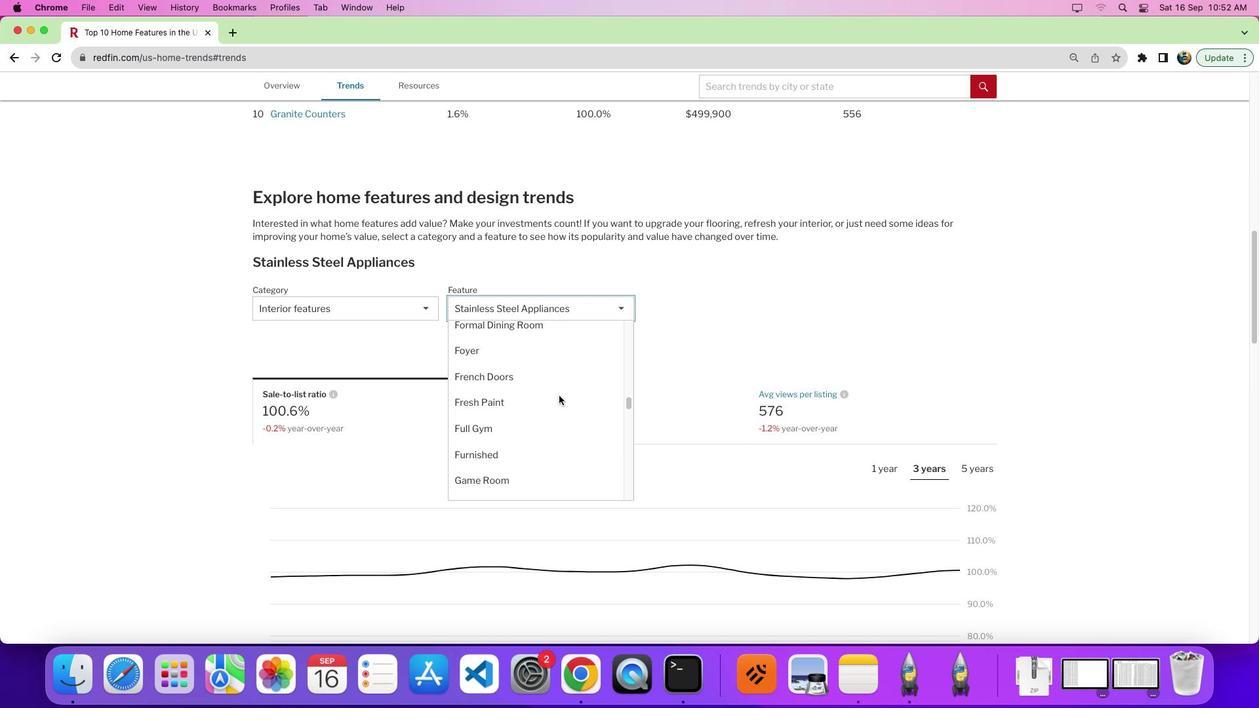 
Action: Mouse scrolled (538, 402) with delta (5, 17)
Screenshot: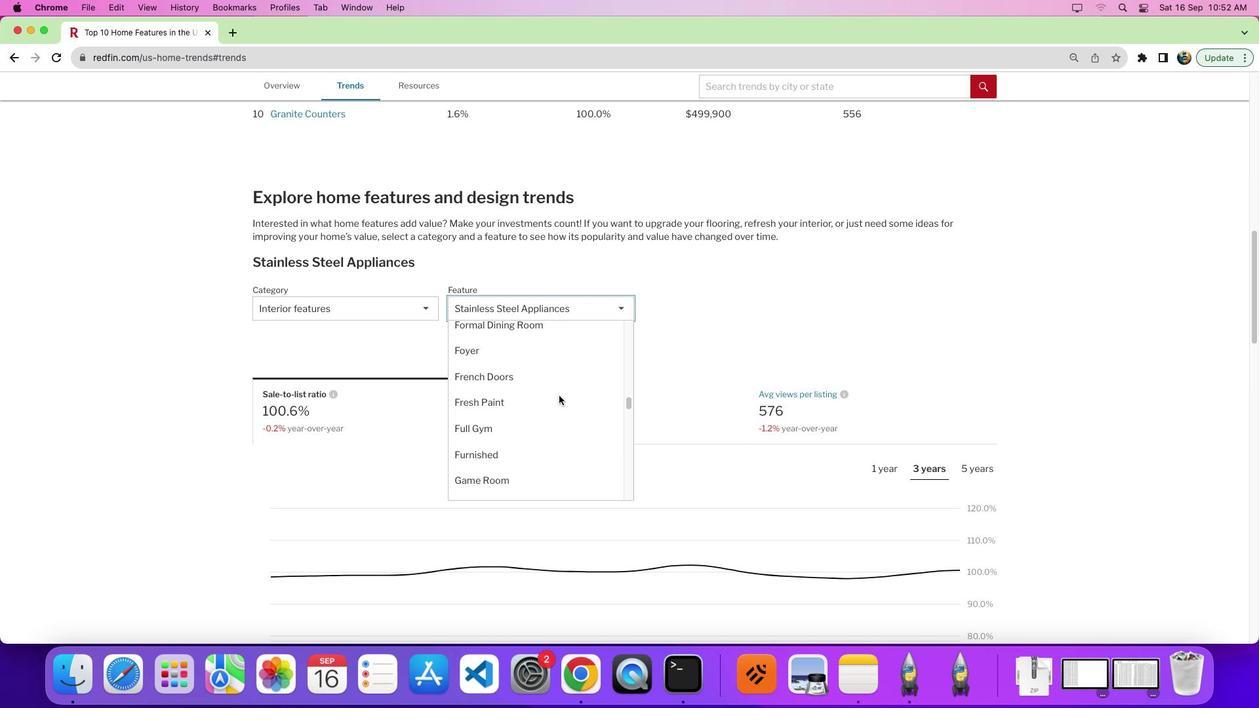 
Action: Mouse moved to (541, 408)
Screenshot: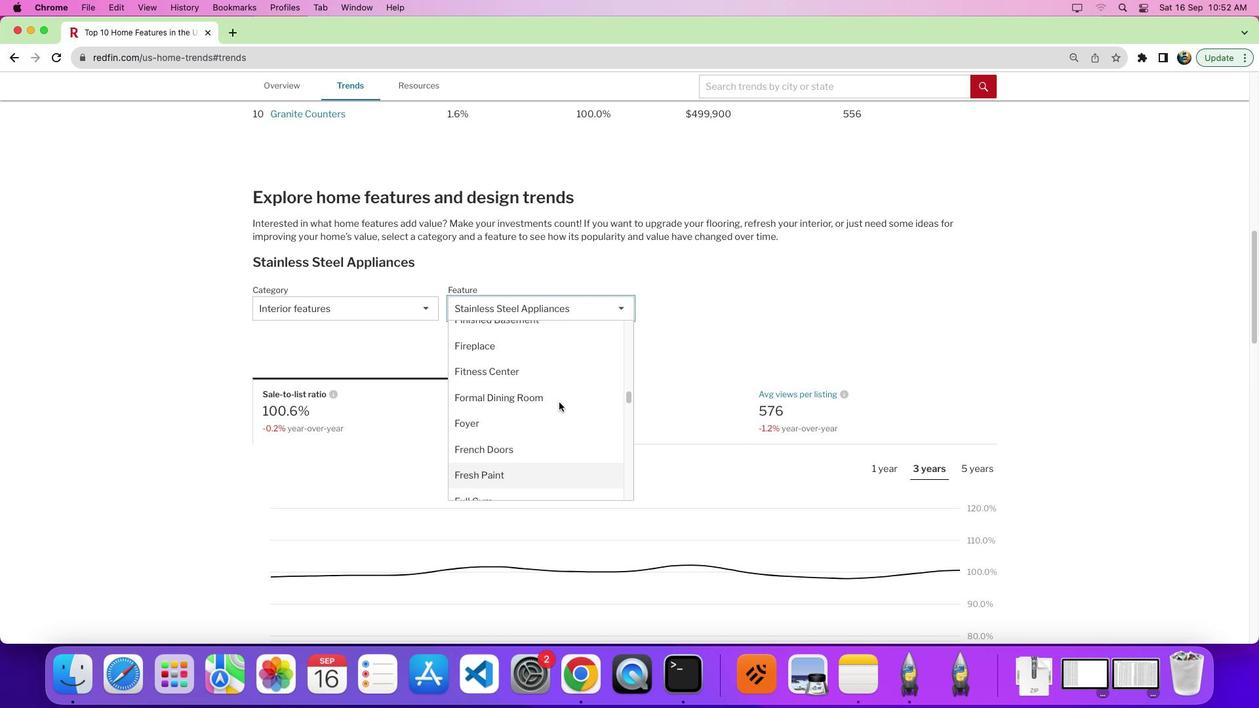 
Action: Mouse scrolled (541, 408) with delta (5, 14)
Screenshot: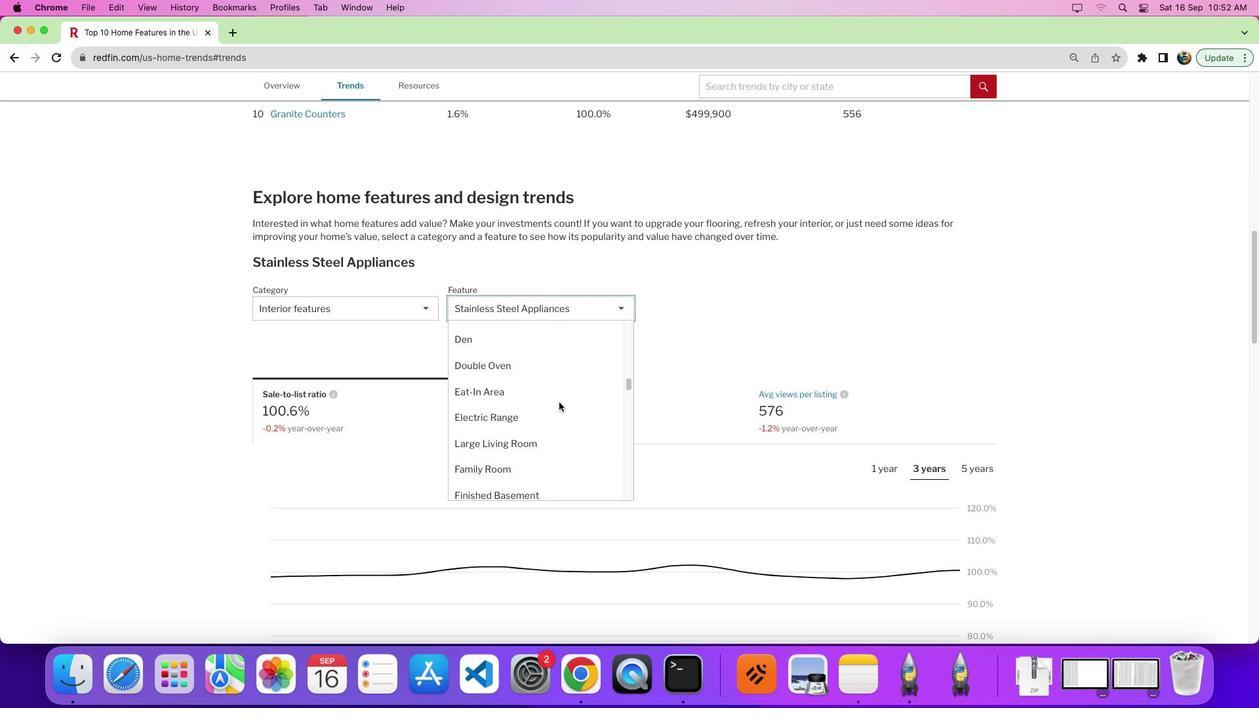 
Action: Mouse scrolled (541, 408) with delta (5, 14)
Screenshot: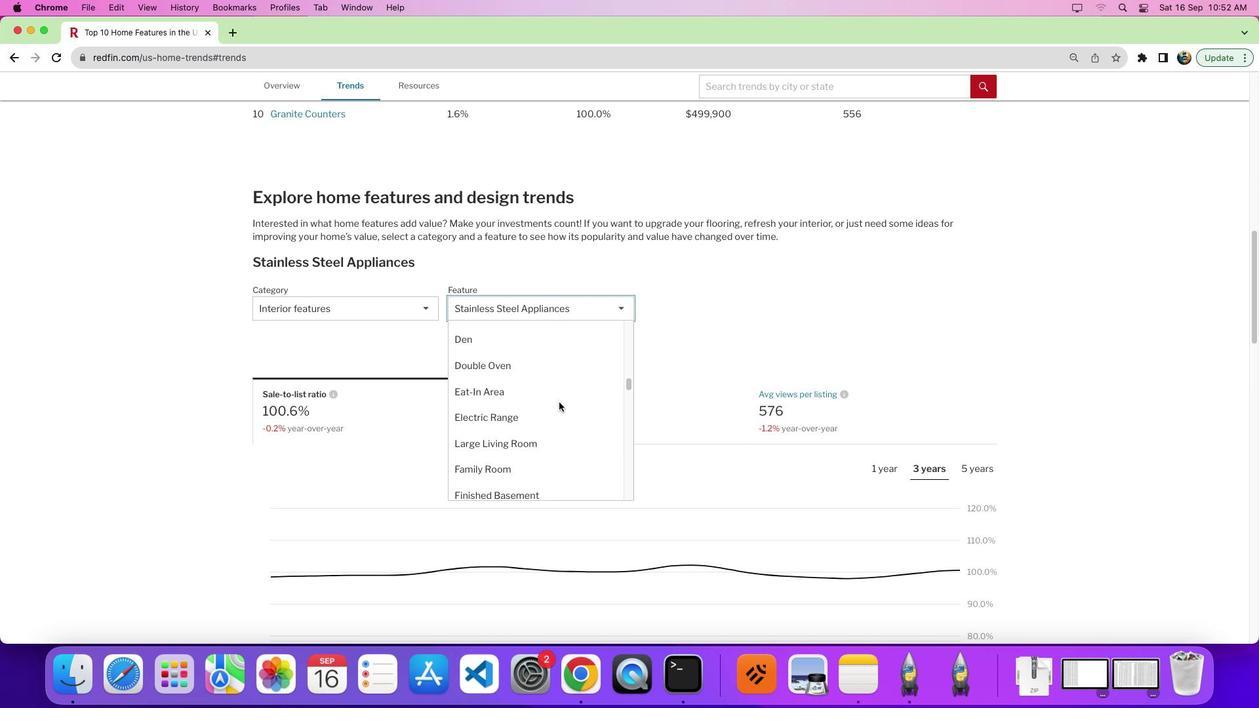 
Action: Mouse scrolled (541, 408) with delta (5, 18)
Screenshot: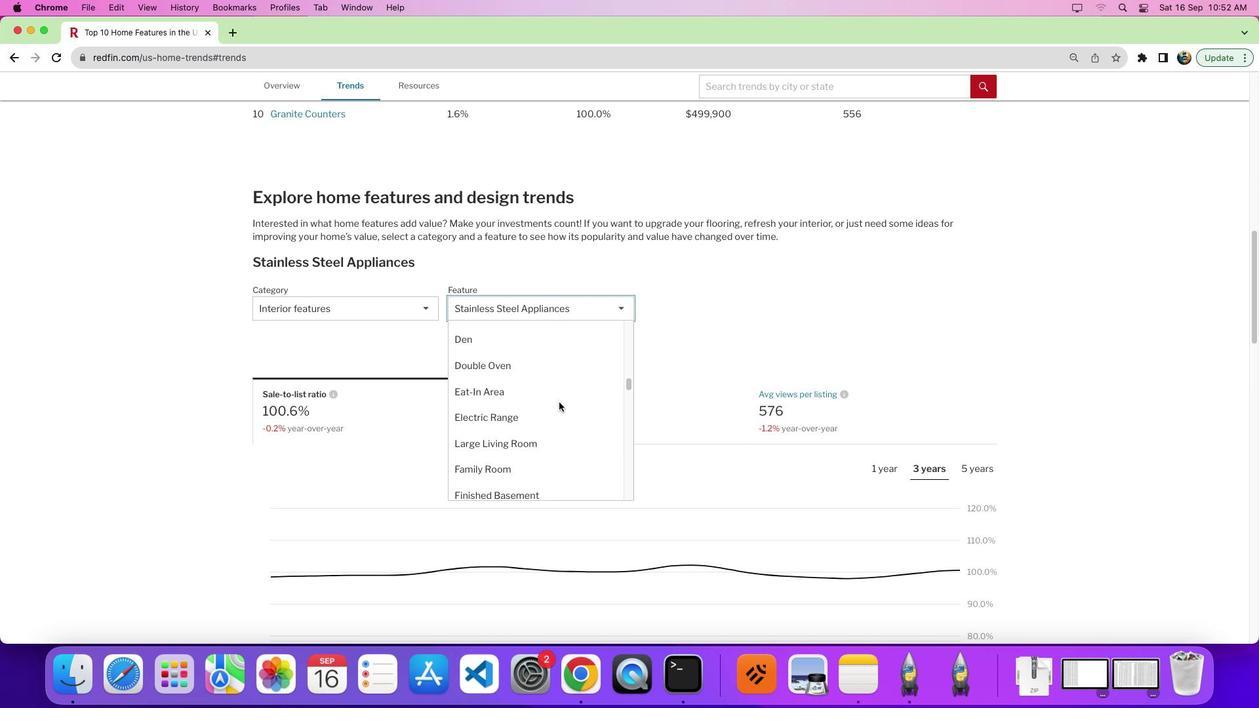 
Action: Mouse moved to (541, 408)
Screenshot: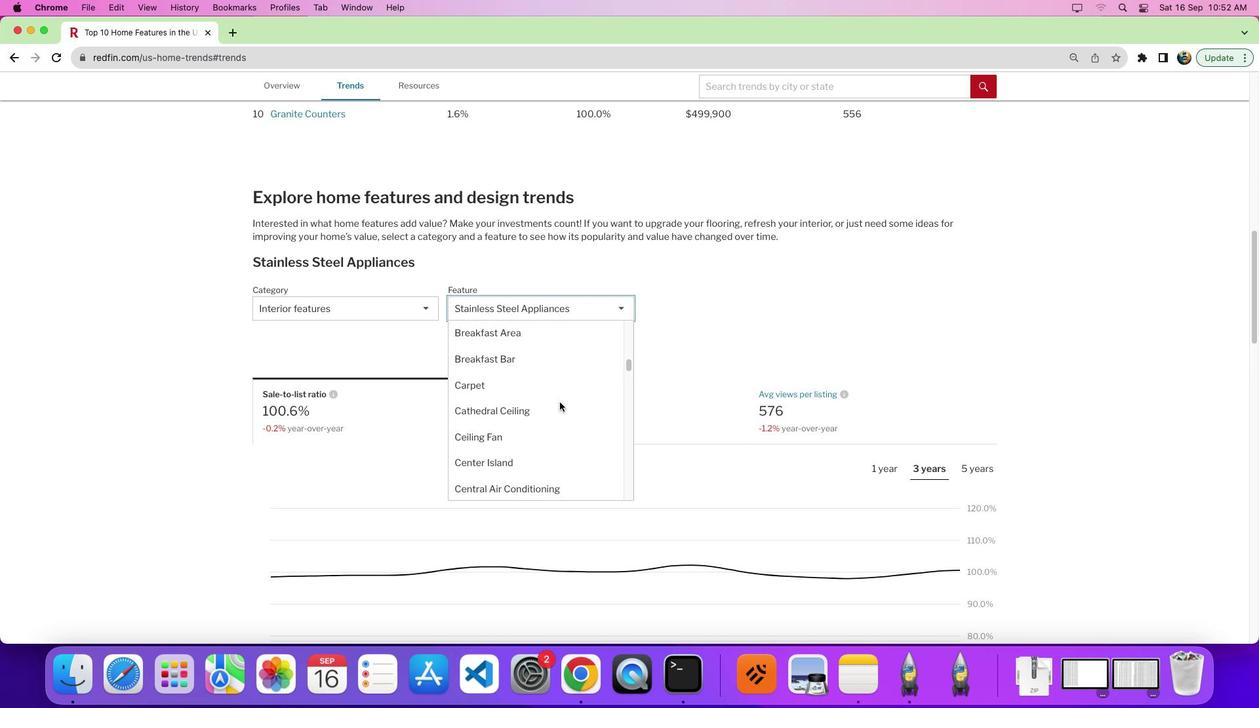 
Action: Mouse scrolled (541, 408) with delta (5, 14)
Screenshot: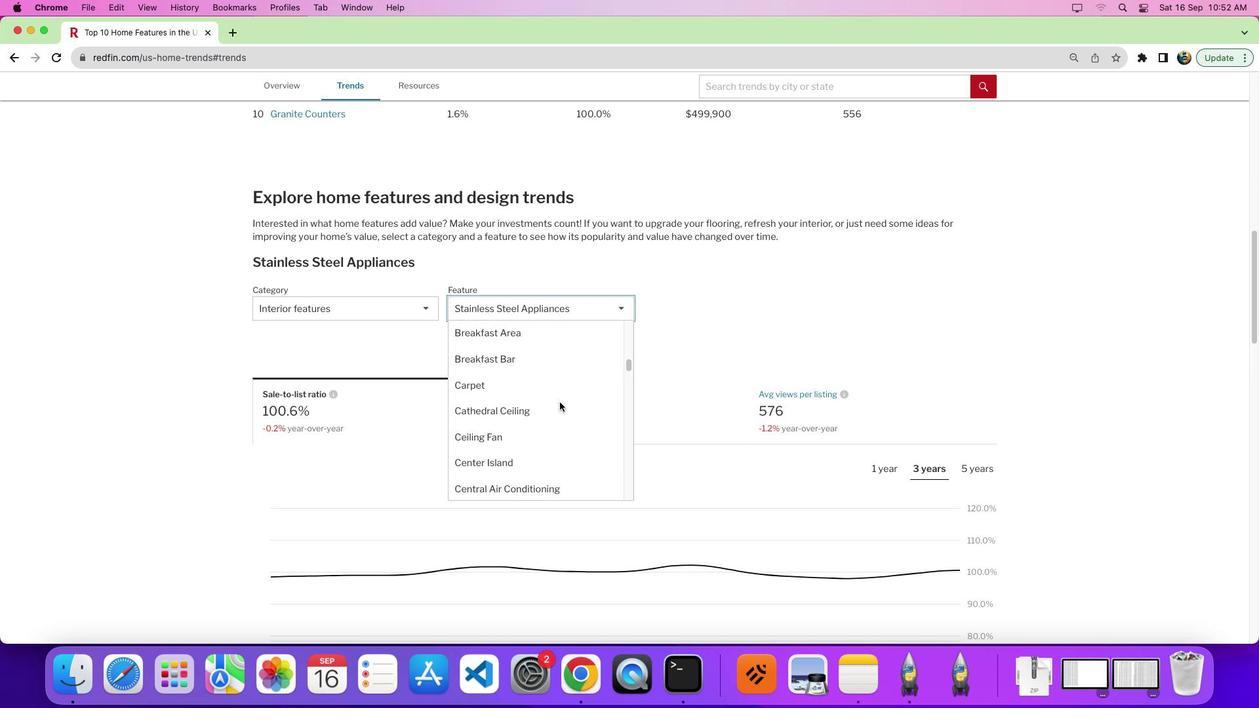 
Action: Mouse scrolled (541, 408) with delta (5, 14)
Screenshot: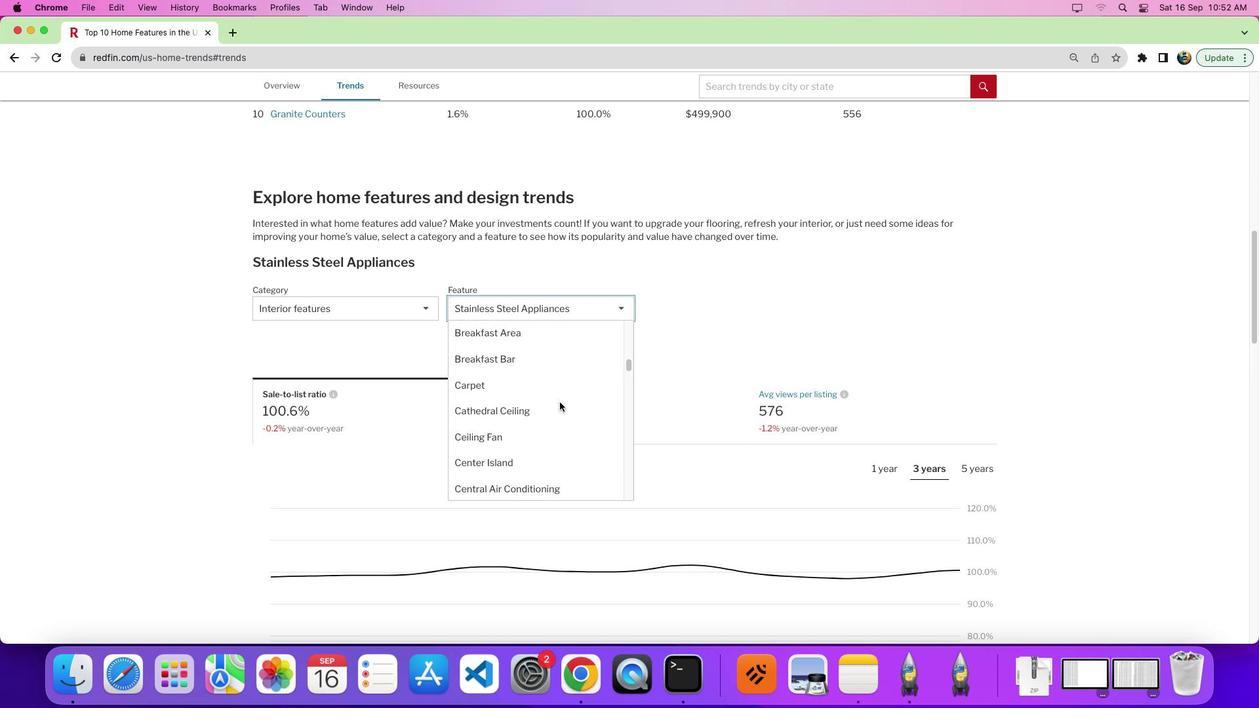 
Action: Mouse scrolled (541, 408) with delta (5, 18)
Screenshot: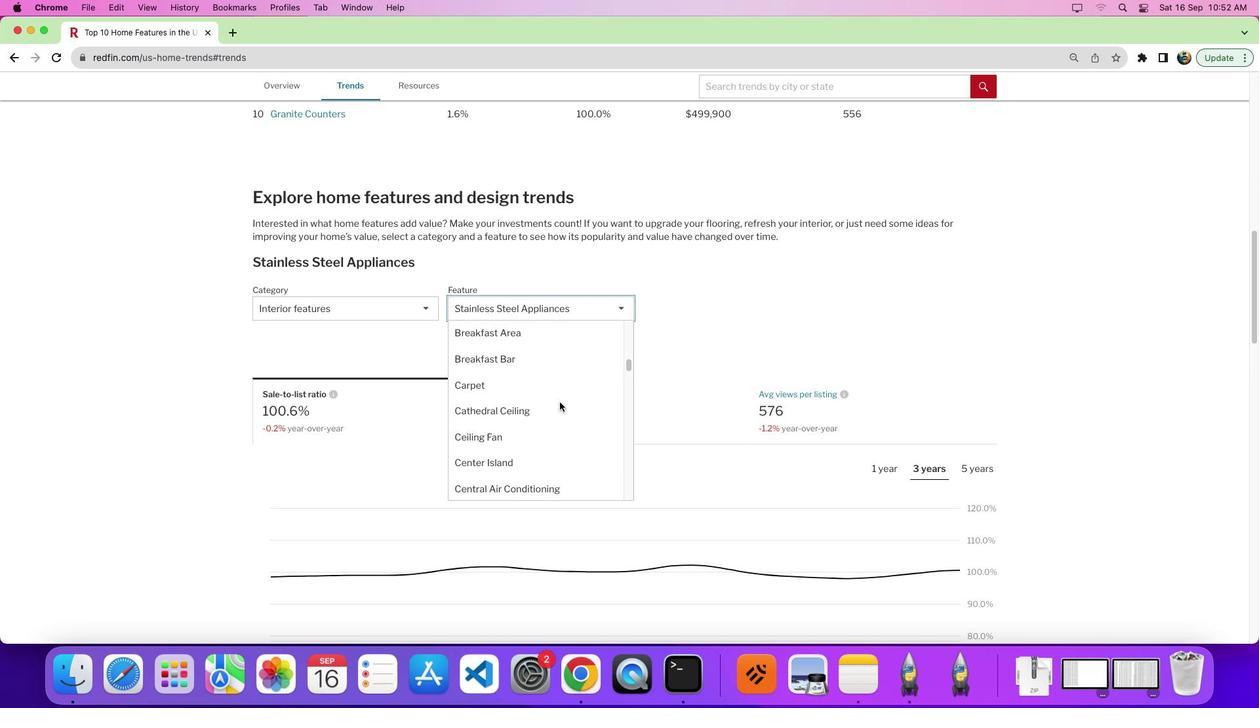 
Action: Mouse scrolled (541, 408) with delta (5, 13)
Screenshot: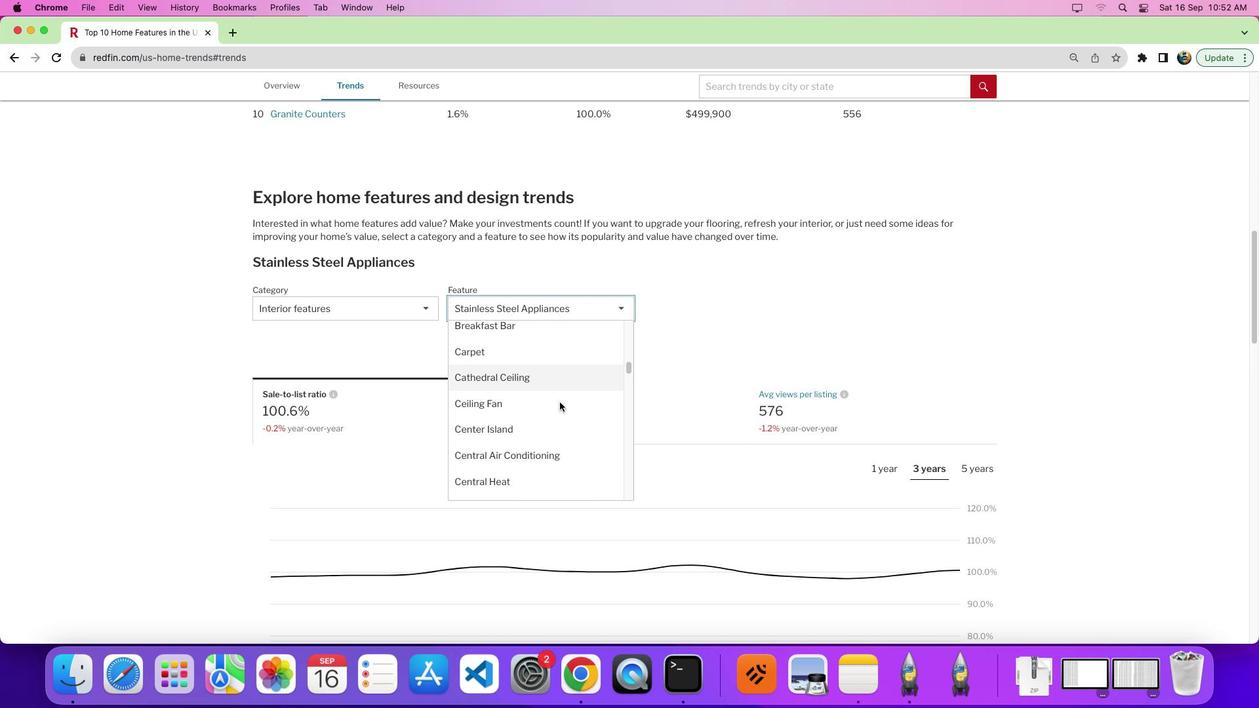 
Action: Mouse scrolled (541, 408) with delta (5, 13)
Screenshot: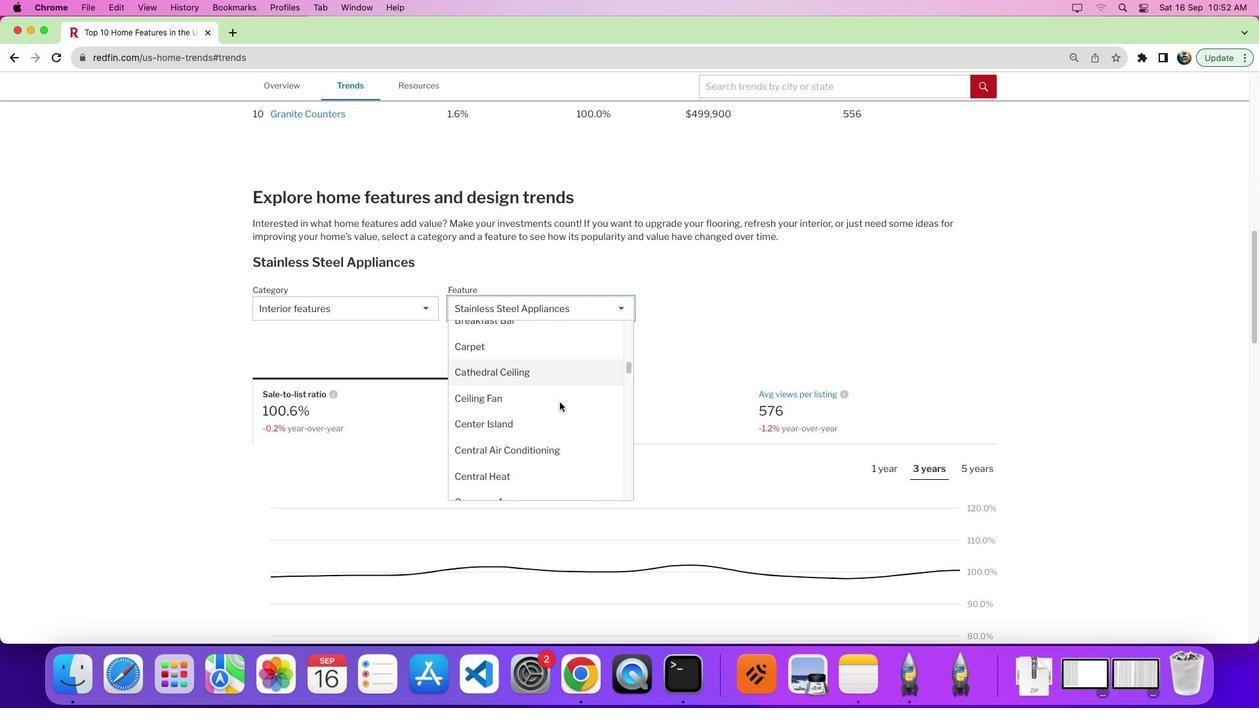 
Action: Mouse moved to (541, 408)
Screenshot: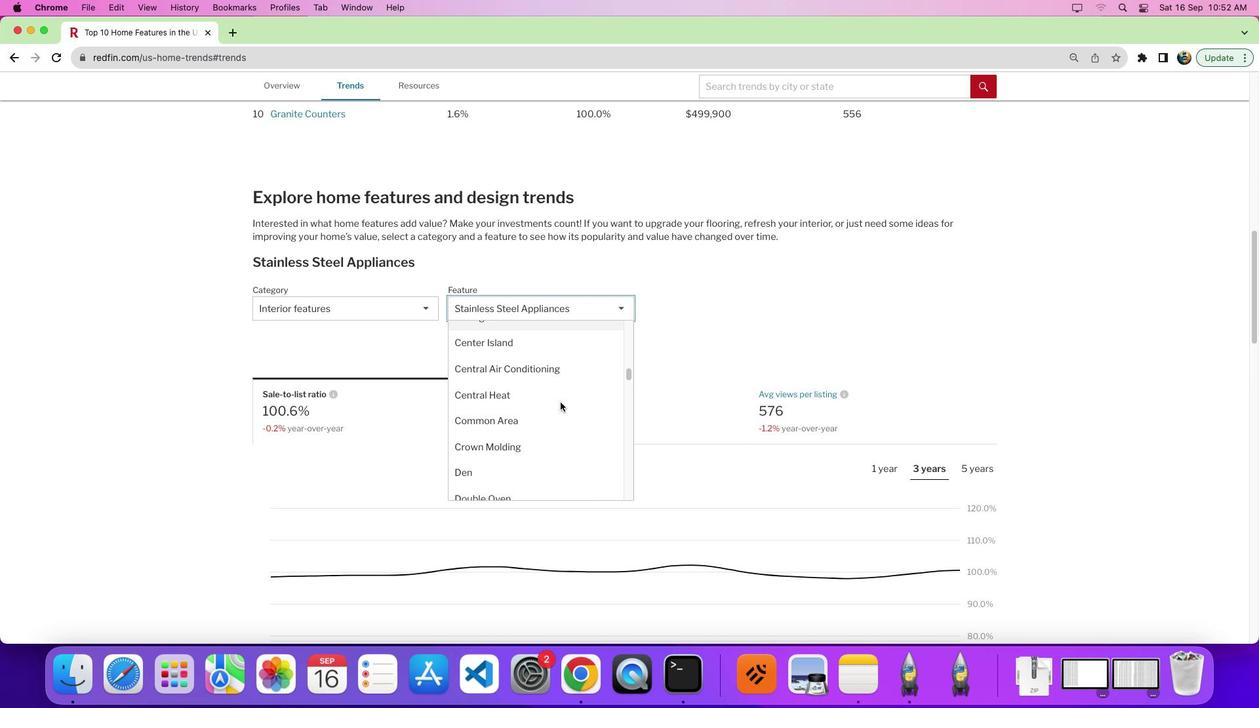 
Action: Mouse scrolled (541, 408) with delta (5, 13)
Screenshot: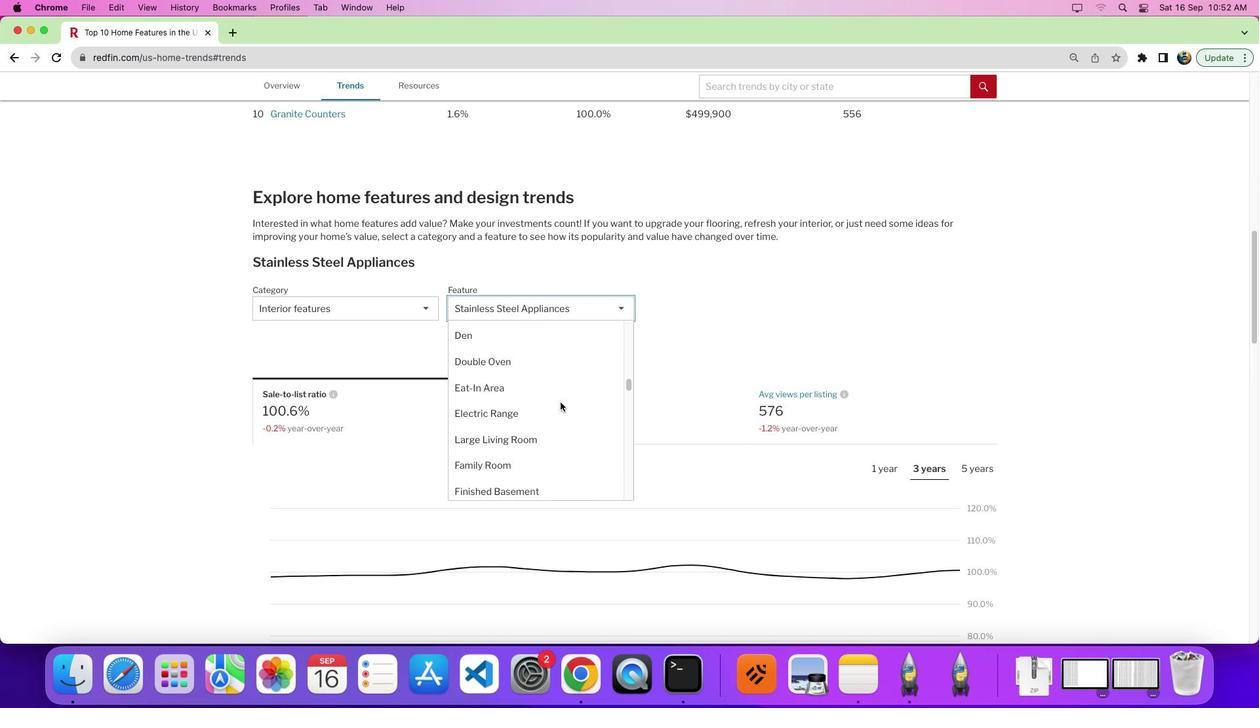 
Action: Mouse scrolled (541, 408) with delta (5, 13)
Screenshot: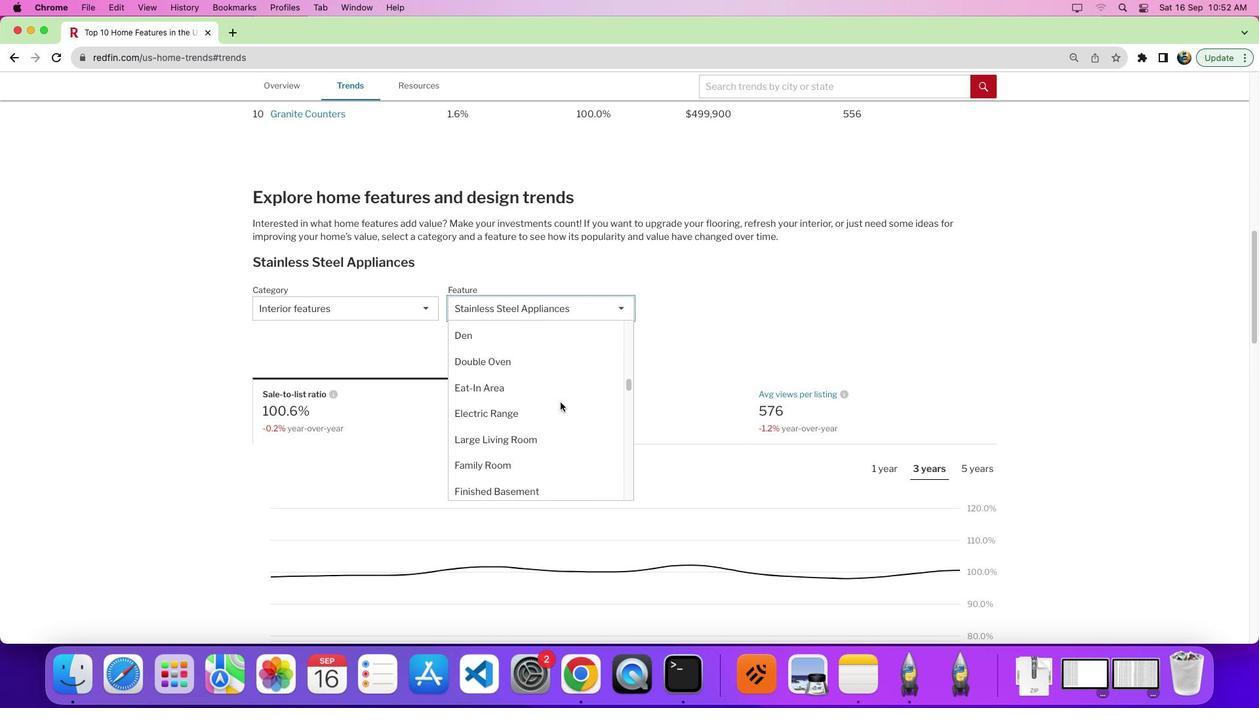 
Action: Mouse scrolled (541, 408) with delta (5, 9)
Screenshot: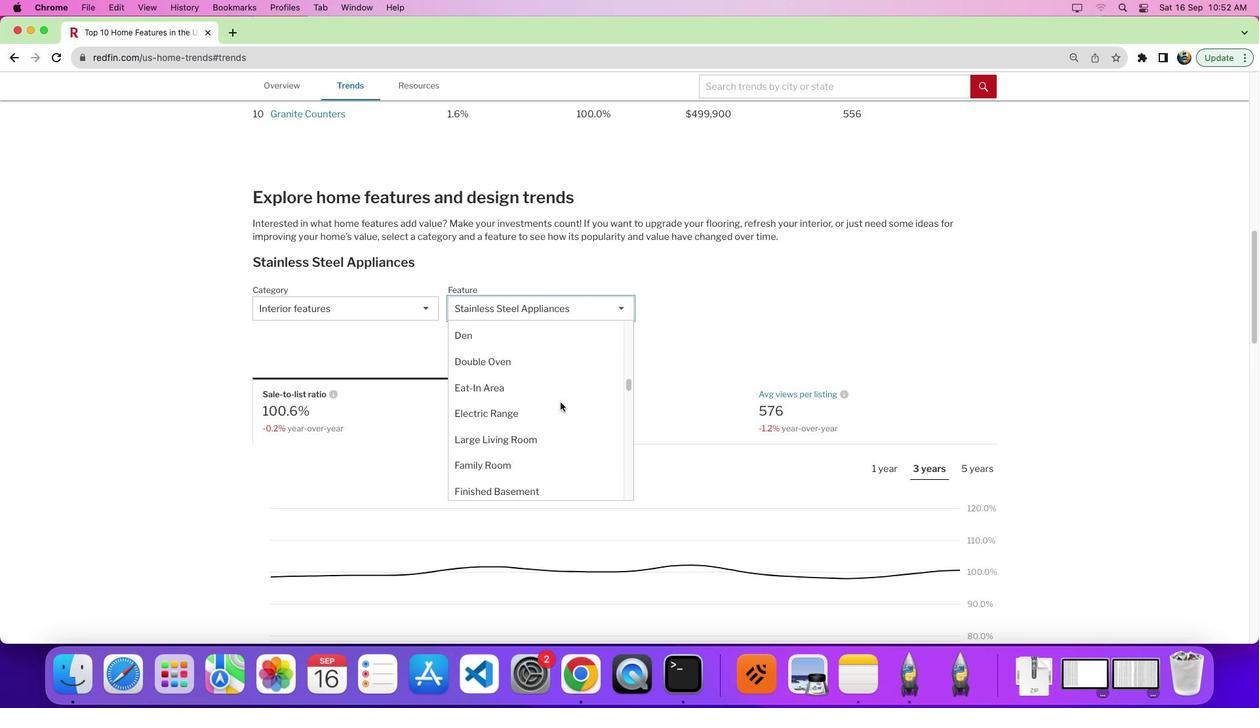 
Action: Mouse moved to (482, 382)
Screenshot: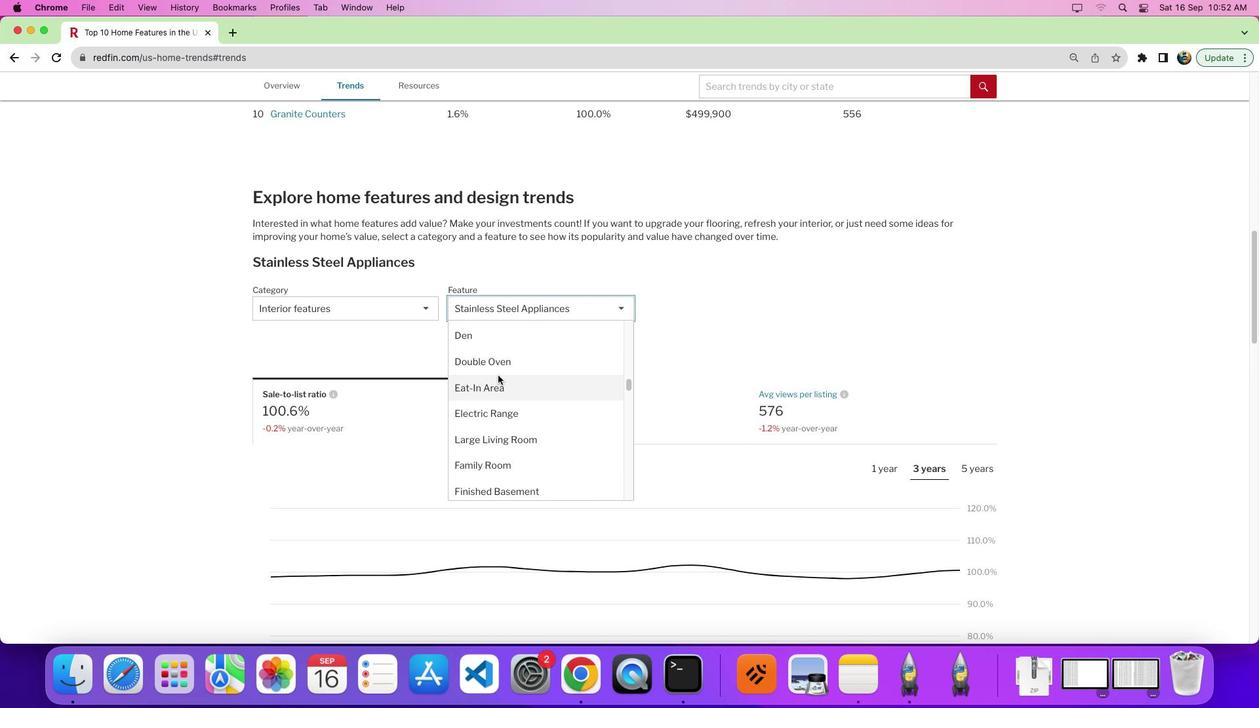 
Action: Mouse pressed left at (482, 382)
Screenshot: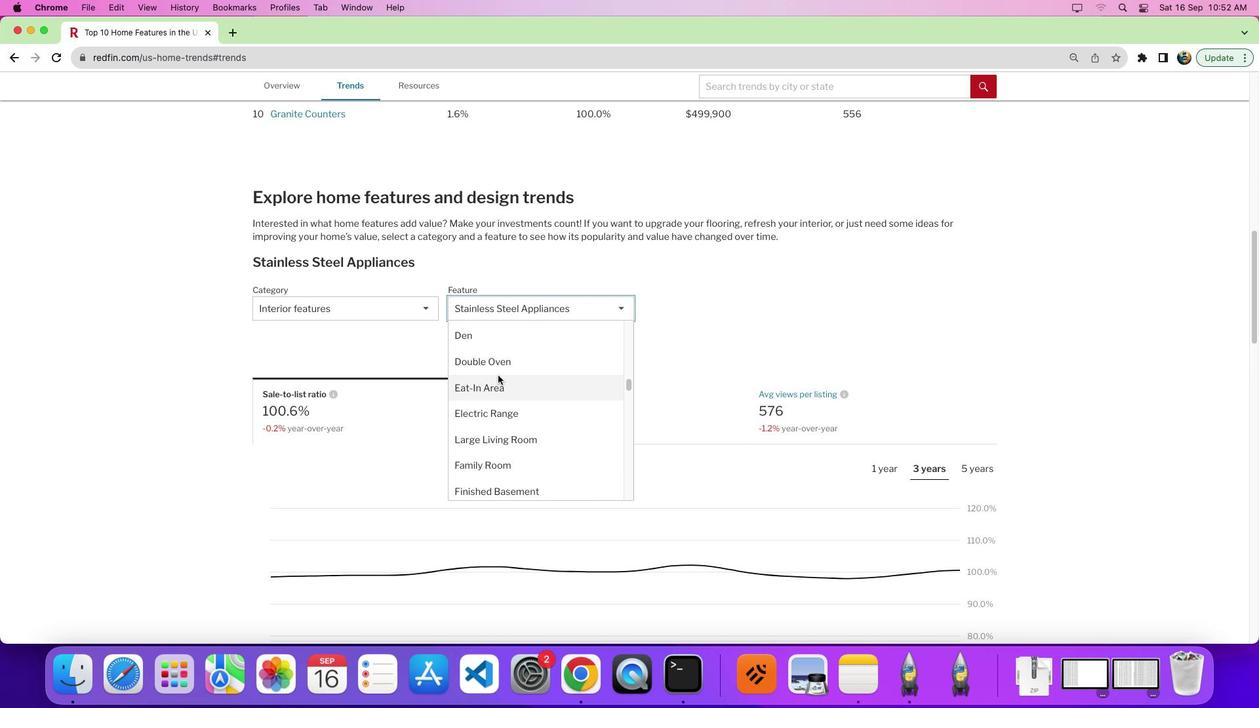 
Action: Mouse moved to (678, 422)
Screenshot: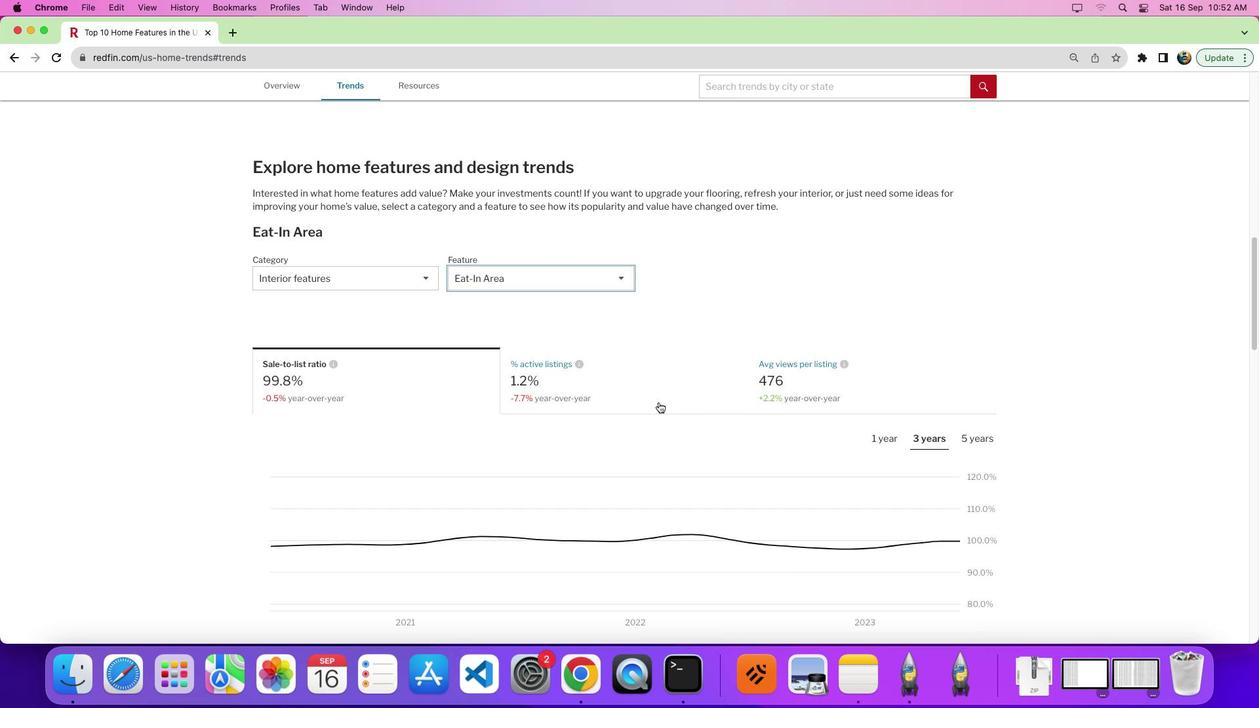 
Action: Mouse scrolled (678, 422) with delta (5, 13)
Screenshot: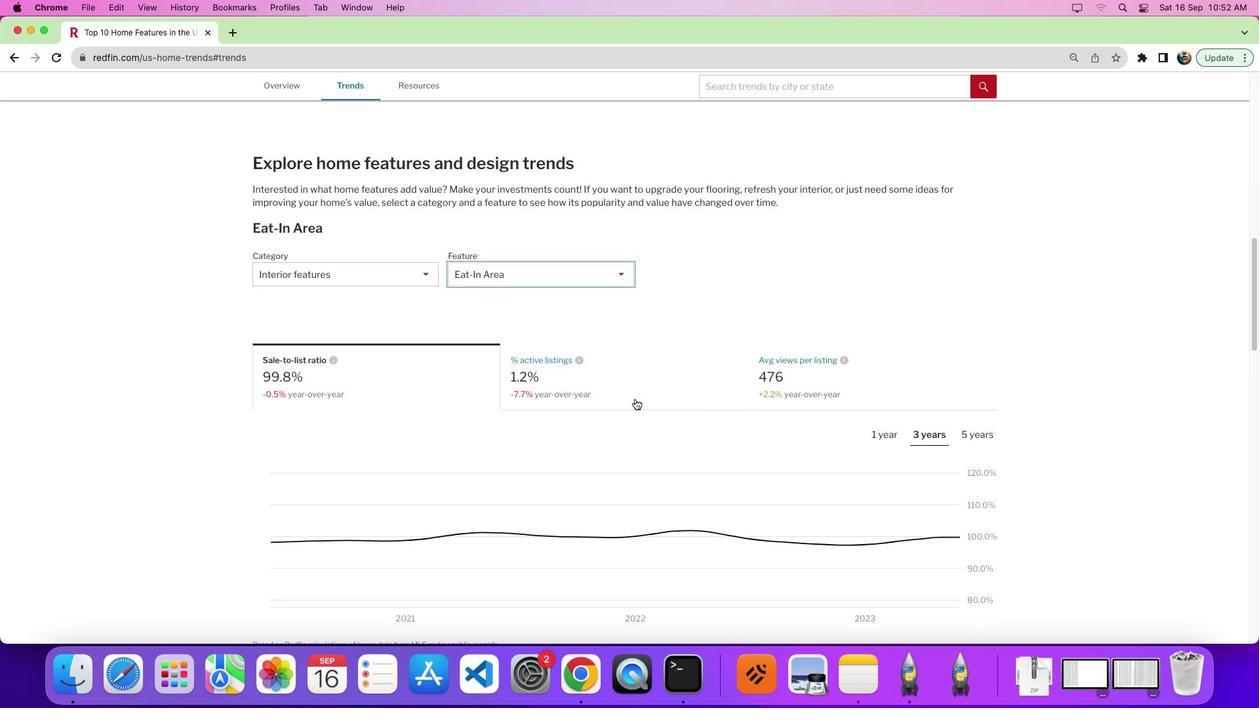 
Action: Mouse moved to (678, 421)
Screenshot: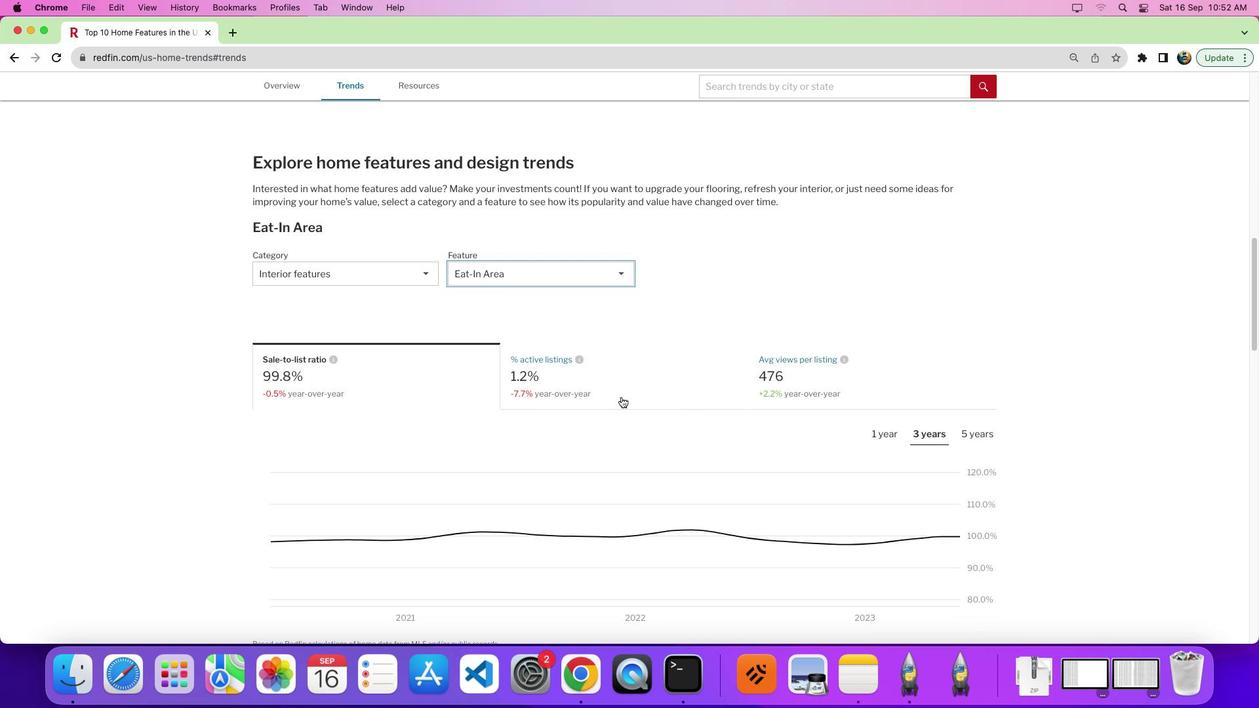 
Action: Mouse scrolled (678, 421) with delta (5, 13)
Screenshot: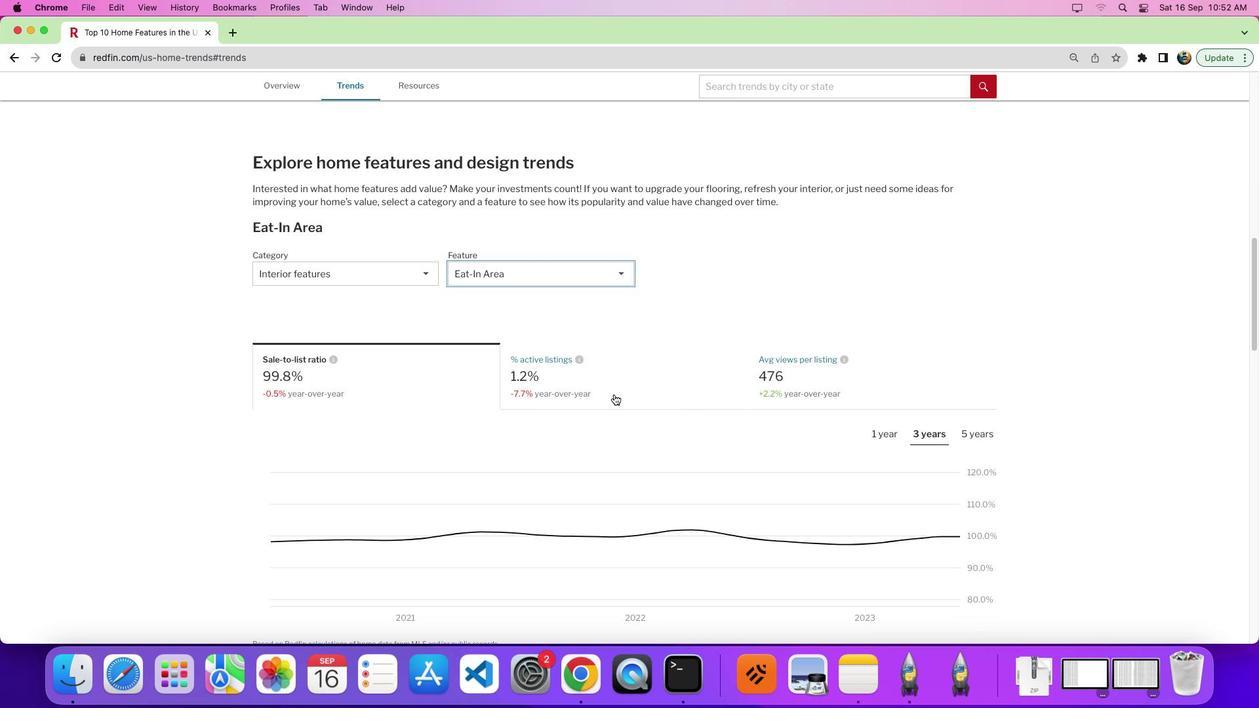 
Action: Mouse moved to (570, 385)
Screenshot: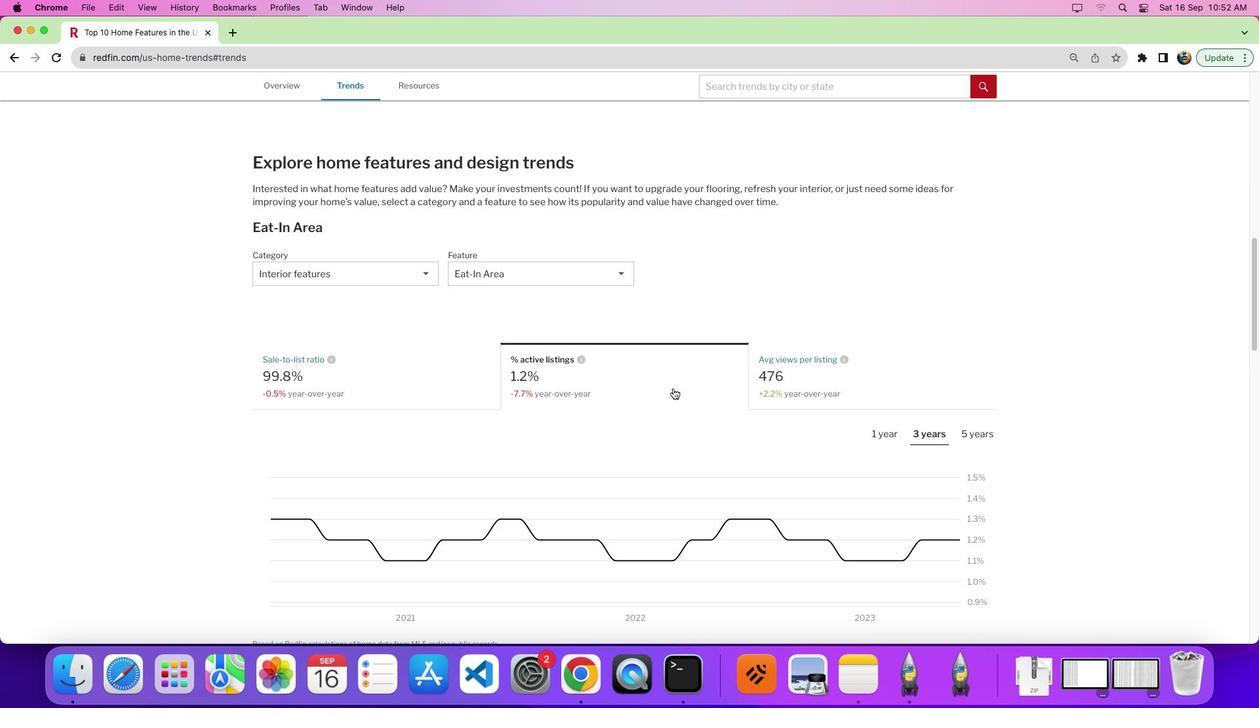 
Action: Mouse pressed left at (570, 385)
Screenshot: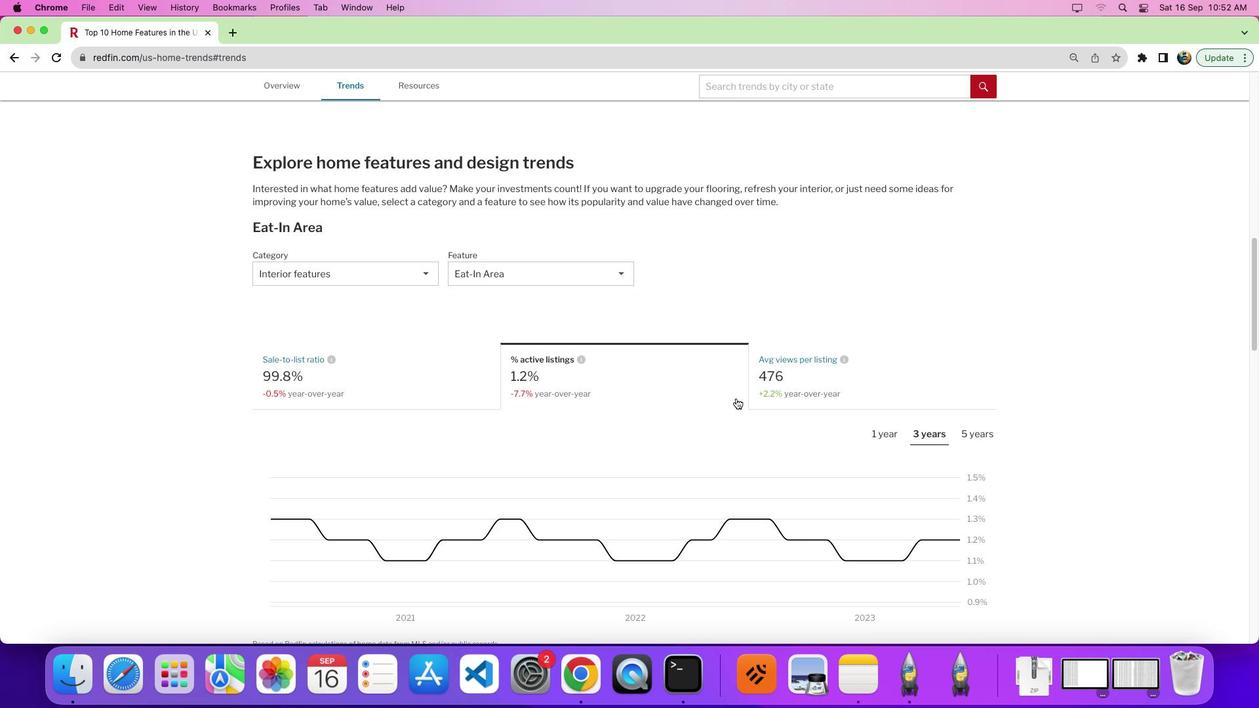 
Action: Mouse moved to (854, 442)
Screenshot: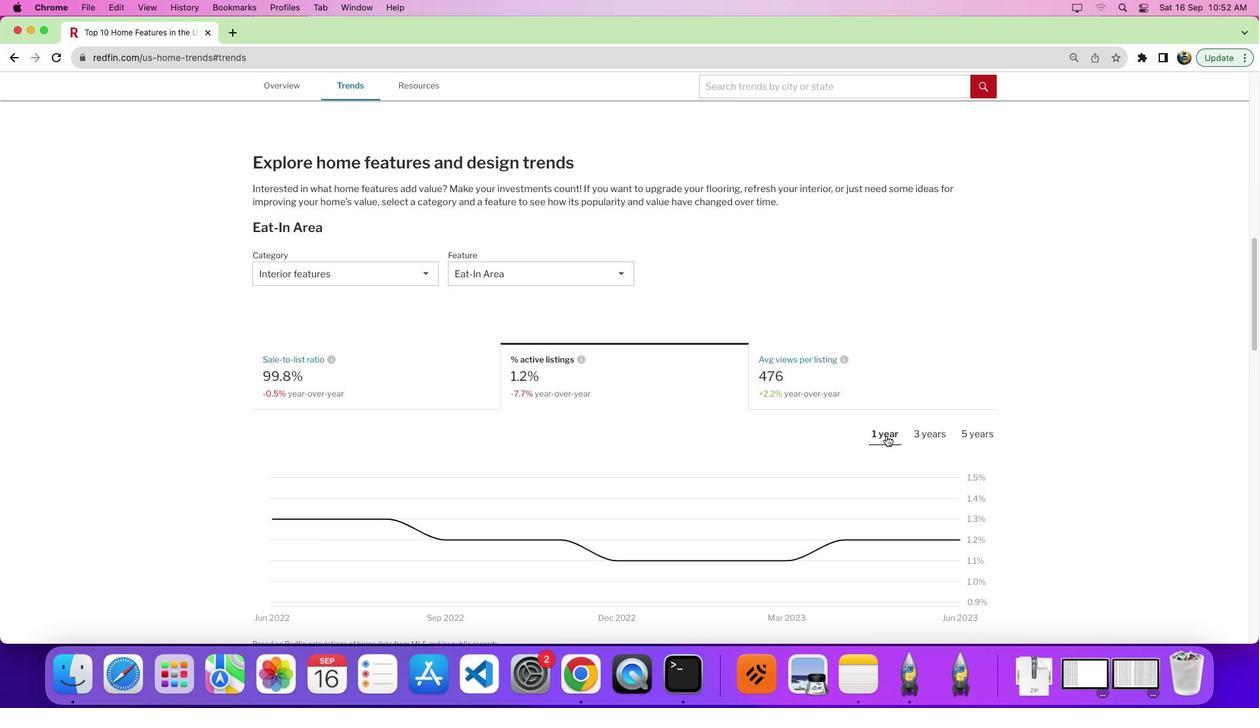 
Action: Mouse pressed left at (854, 442)
Screenshot: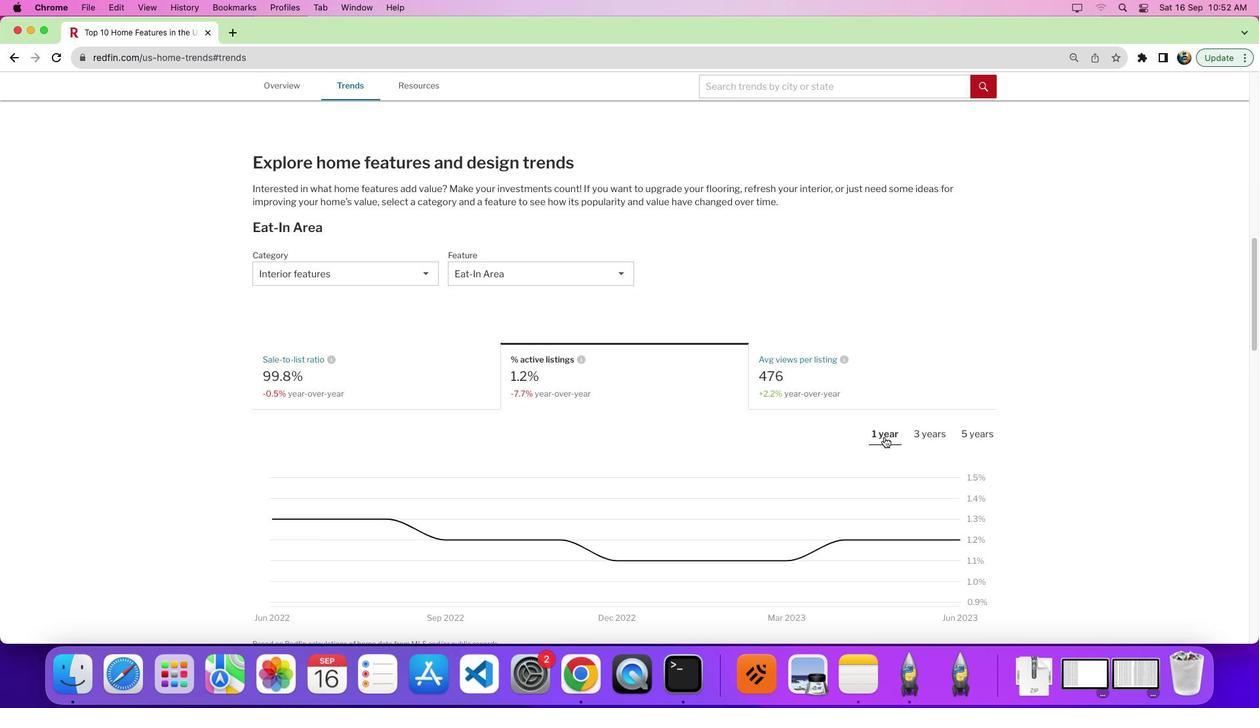 
Action: Mouse moved to (814, 452)
Screenshot: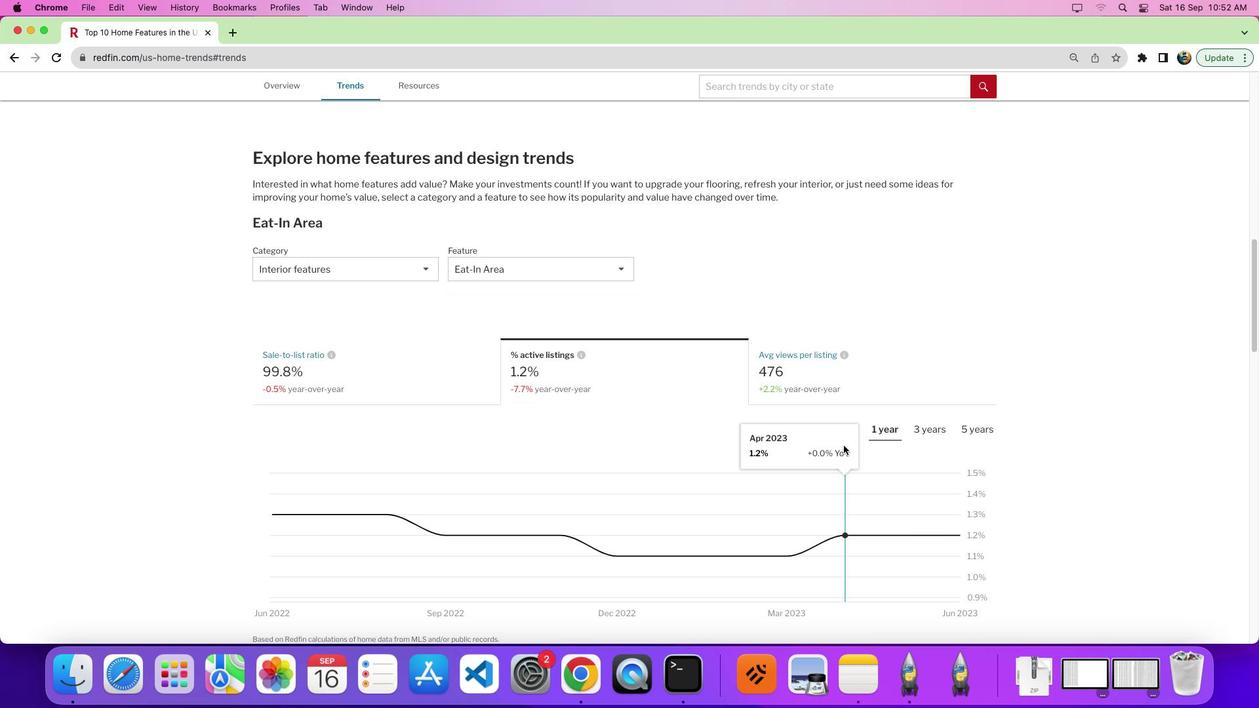 
Action: Mouse scrolled (814, 452) with delta (5, 13)
Screenshot: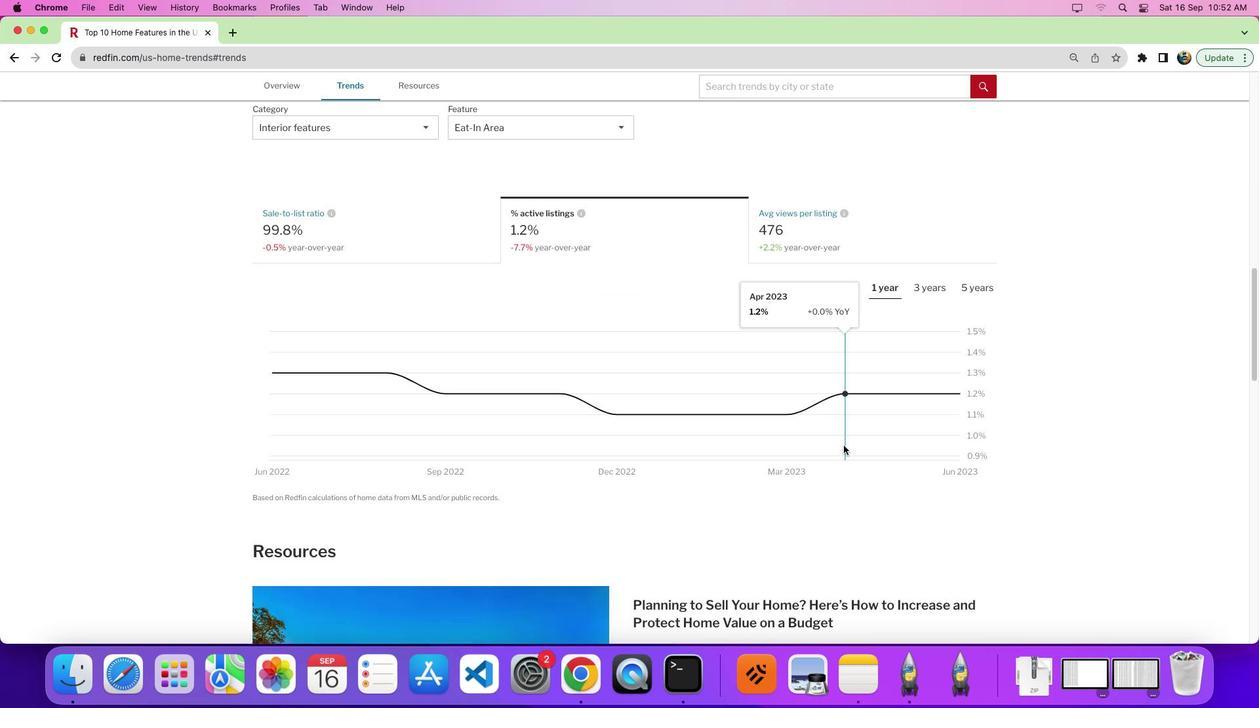 
Action: Mouse scrolled (814, 452) with delta (5, 13)
Screenshot: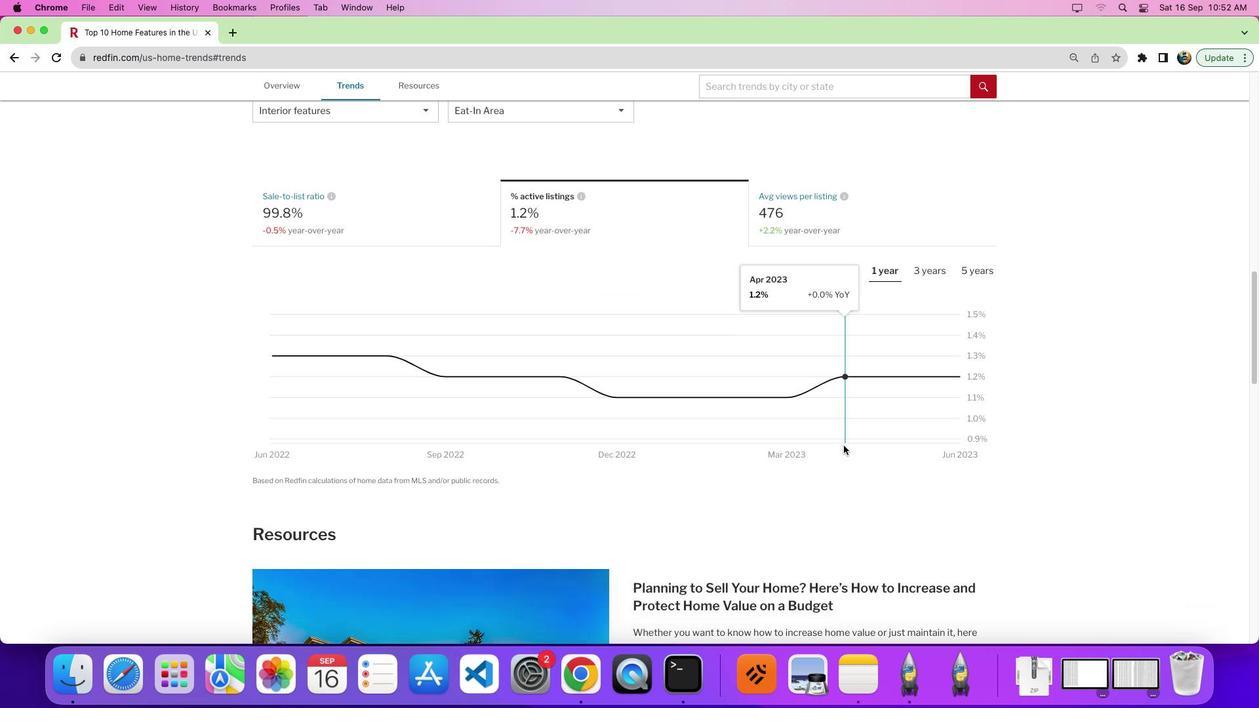 
Action: Mouse scrolled (814, 452) with delta (5, 11)
Screenshot: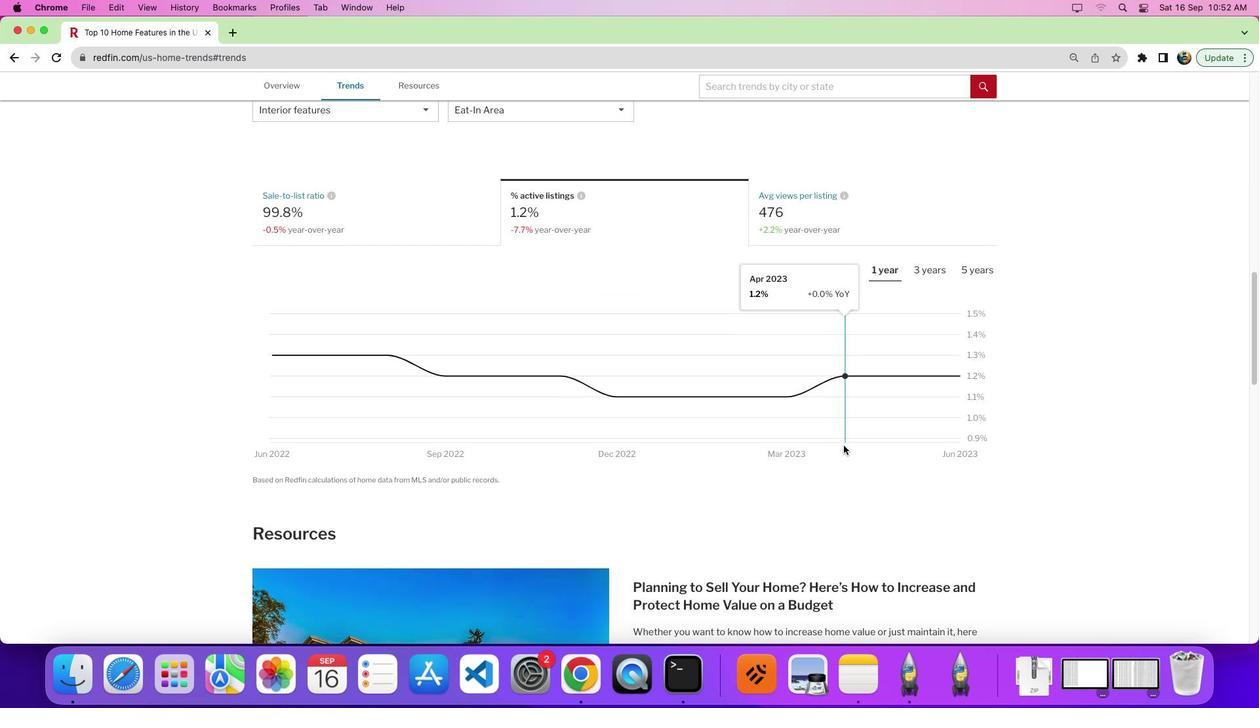 
Action: Mouse moved to (1028, 457)
Screenshot: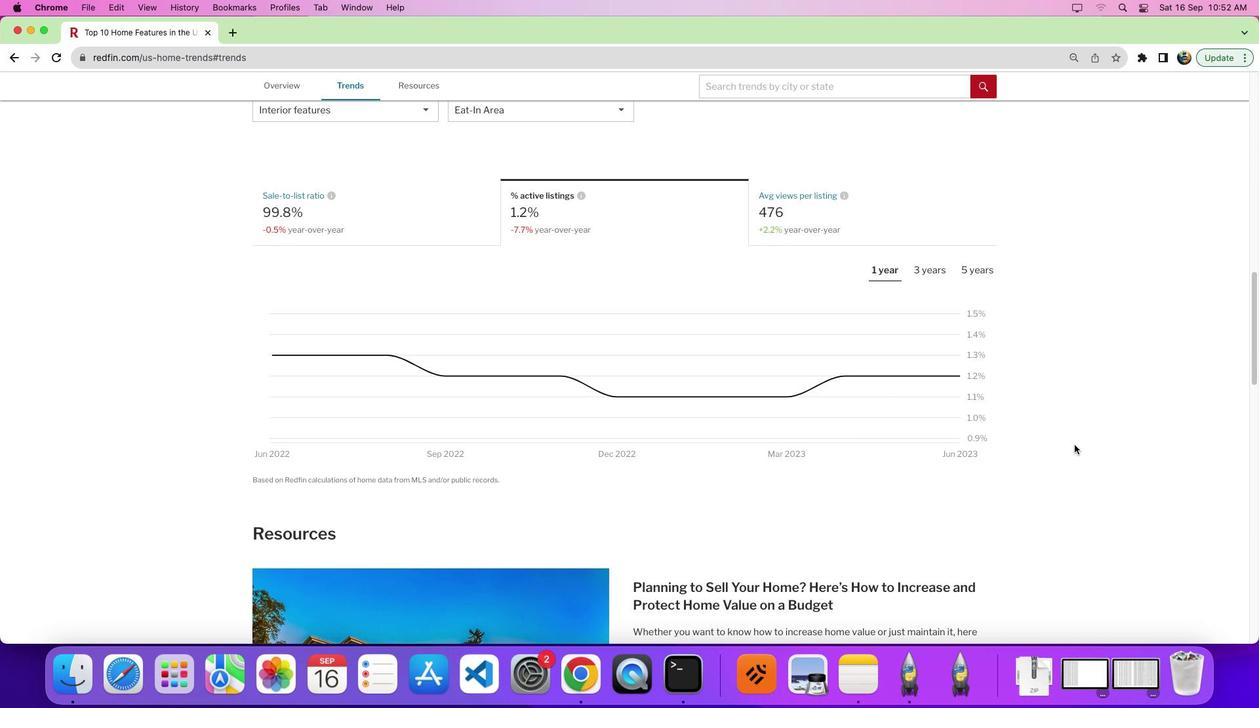 
